 Task: Search one way flight ticket for 5 adults, 1 child, 2 infants in seat and 1 infant on lap in business from Charleston: Charleston International Airport/charleston Afb to Jackson: Jackson Hole Airport on 5-2-2023. Choice of flights is Emirates. Number of bags: 1 carry on bag. Price is upto 96000. Outbound departure time preference is 9:15.
Action: Mouse moved to (348, 294)
Screenshot: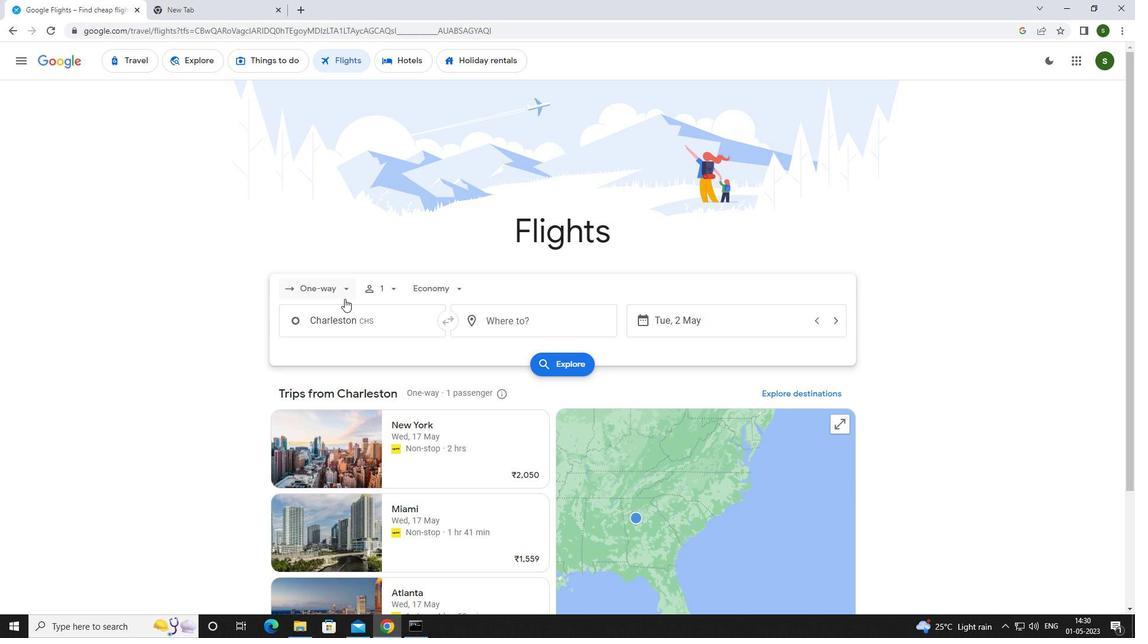 
Action: Mouse pressed left at (348, 294)
Screenshot: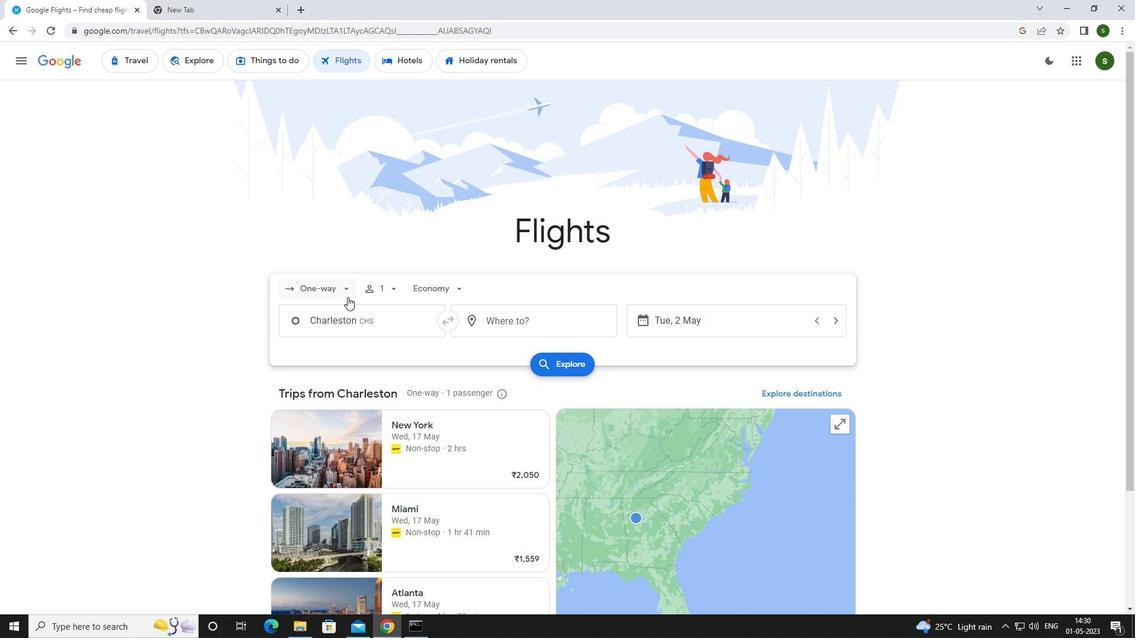 
Action: Mouse moved to (339, 335)
Screenshot: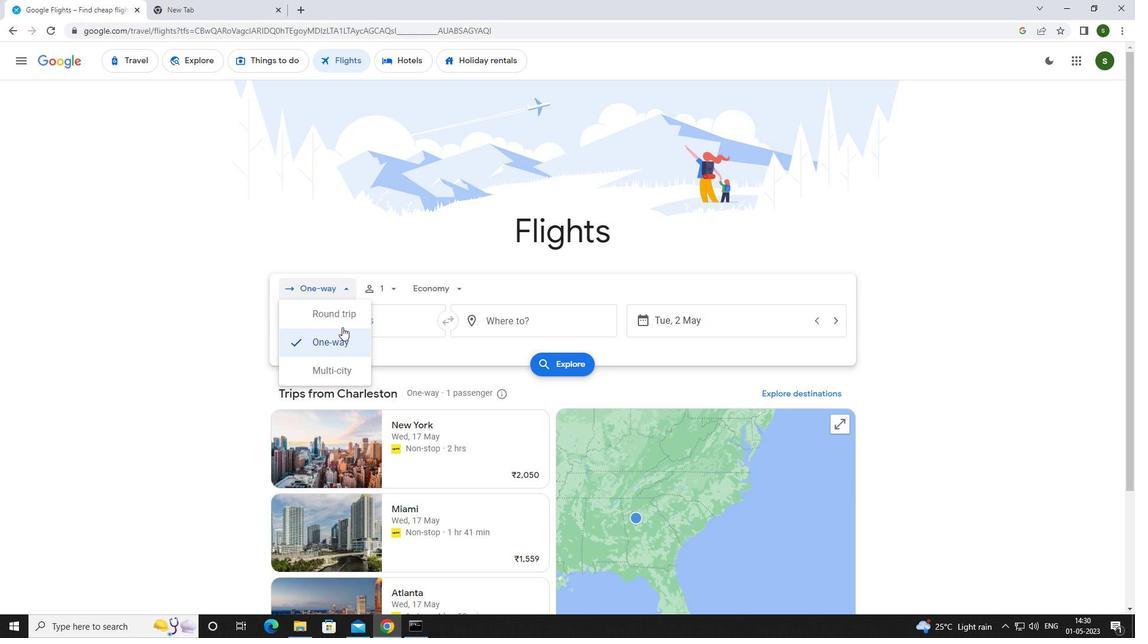 
Action: Mouse pressed left at (339, 335)
Screenshot: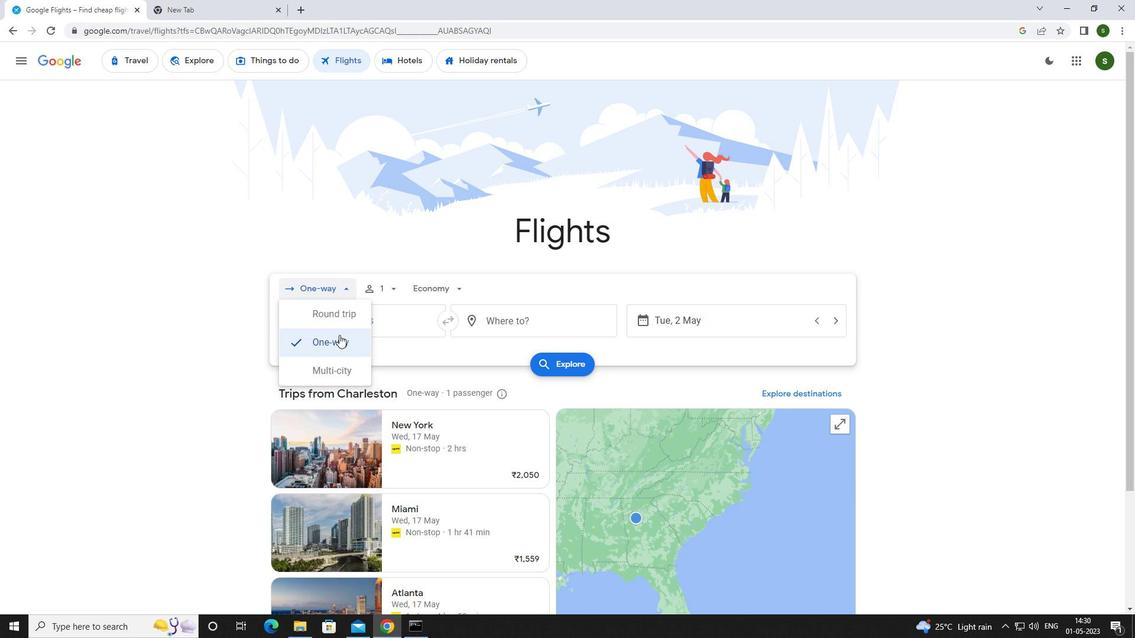 
Action: Mouse moved to (392, 287)
Screenshot: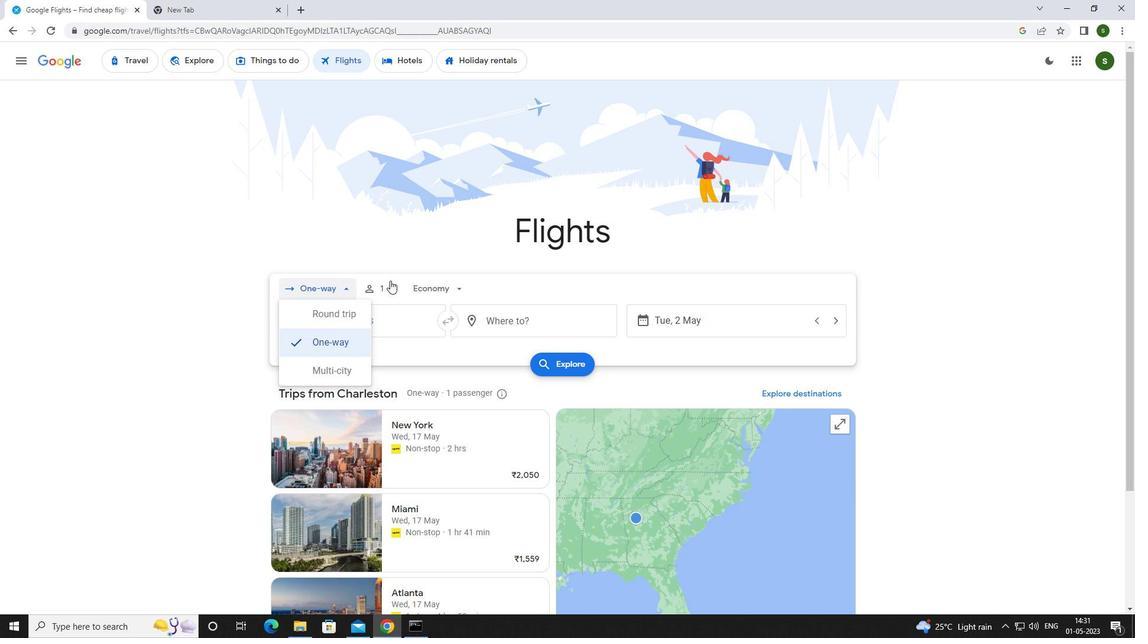 
Action: Mouse pressed left at (392, 287)
Screenshot: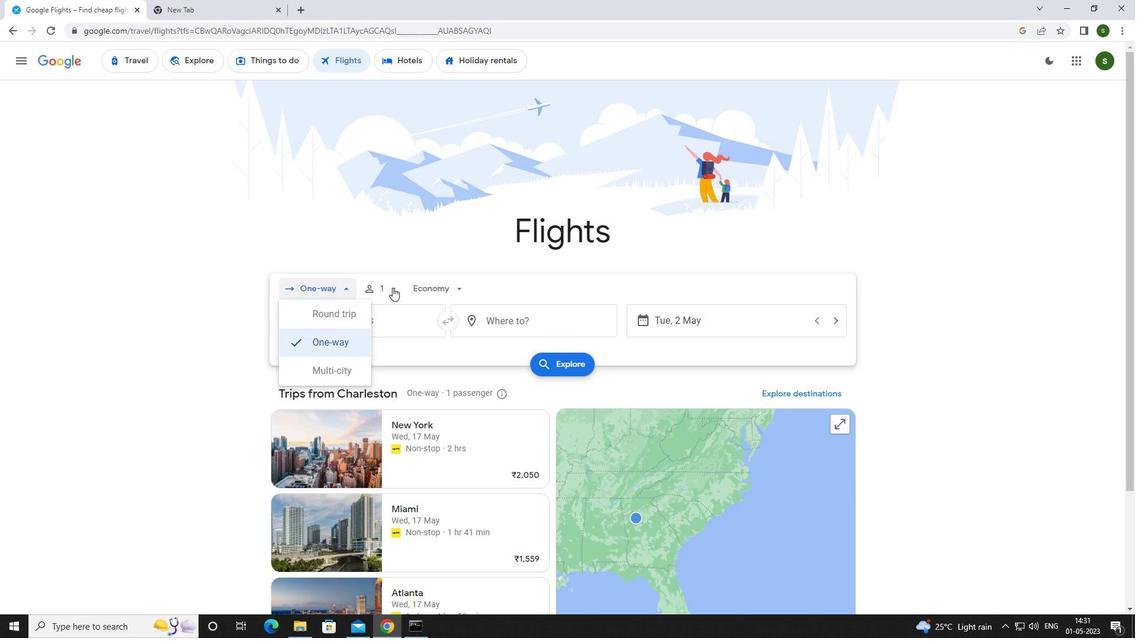 
Action: Mouse moved to (484, 319)
Screenshot: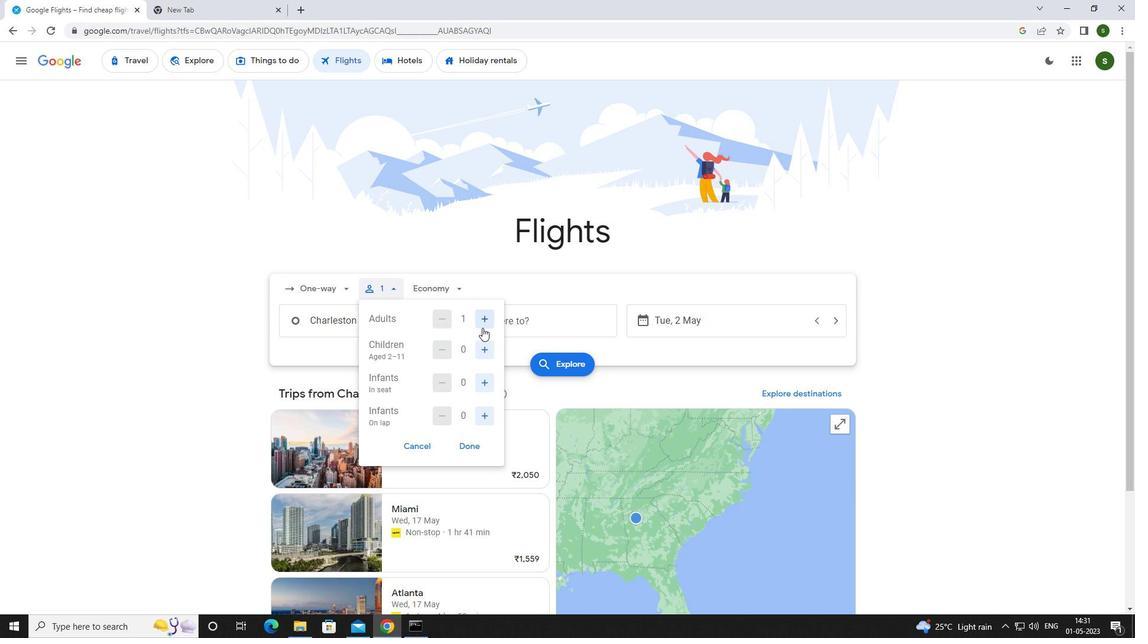 
Action: Mouse pressed left at (484, 319)
Screenshot: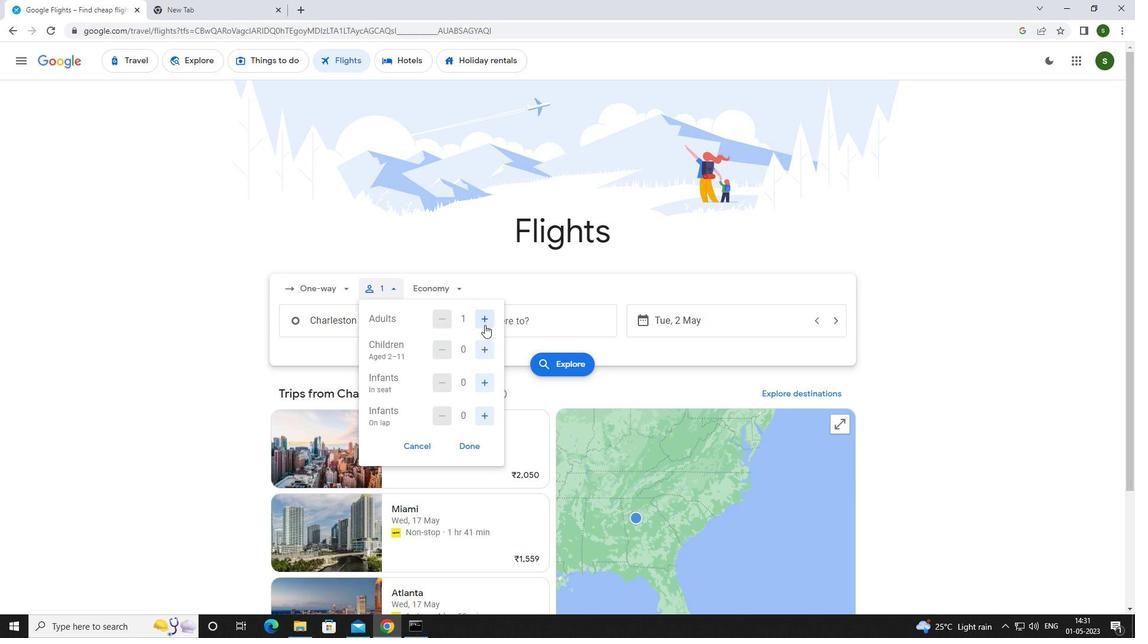 
Action: Mouse pressed left at (484, 319)
Screenshot: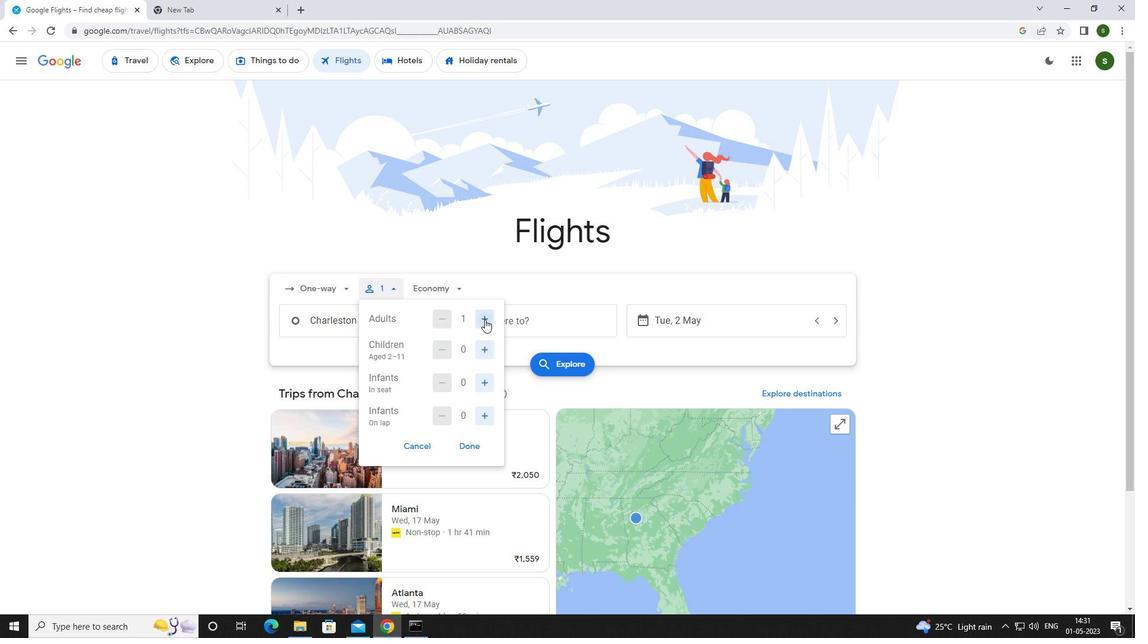 
Action: Mouse moved to (484, 319)
Screenshot: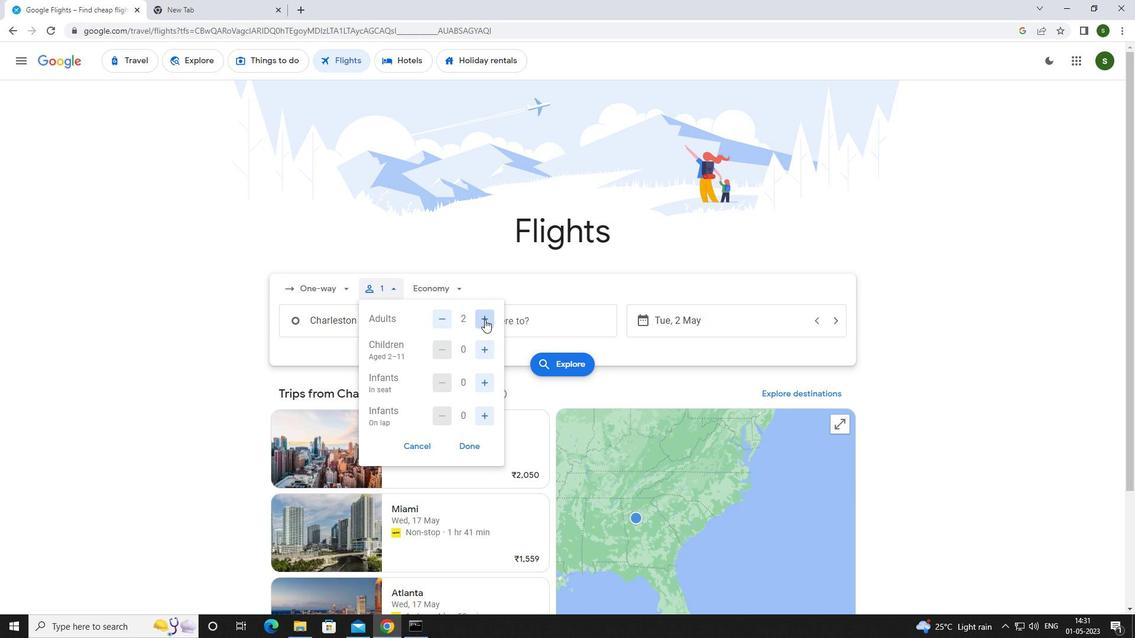 
Action: Mouse pressed left at (484, 319)
Screenshot: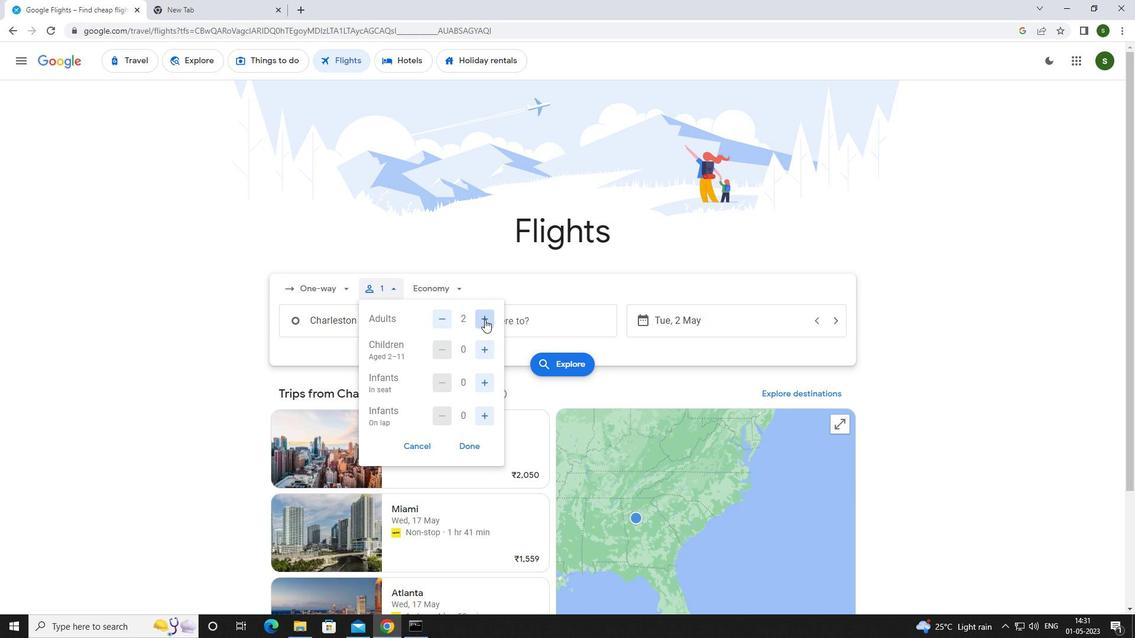 
Action: Mouse pressed left at (484, 319)
Screenshot: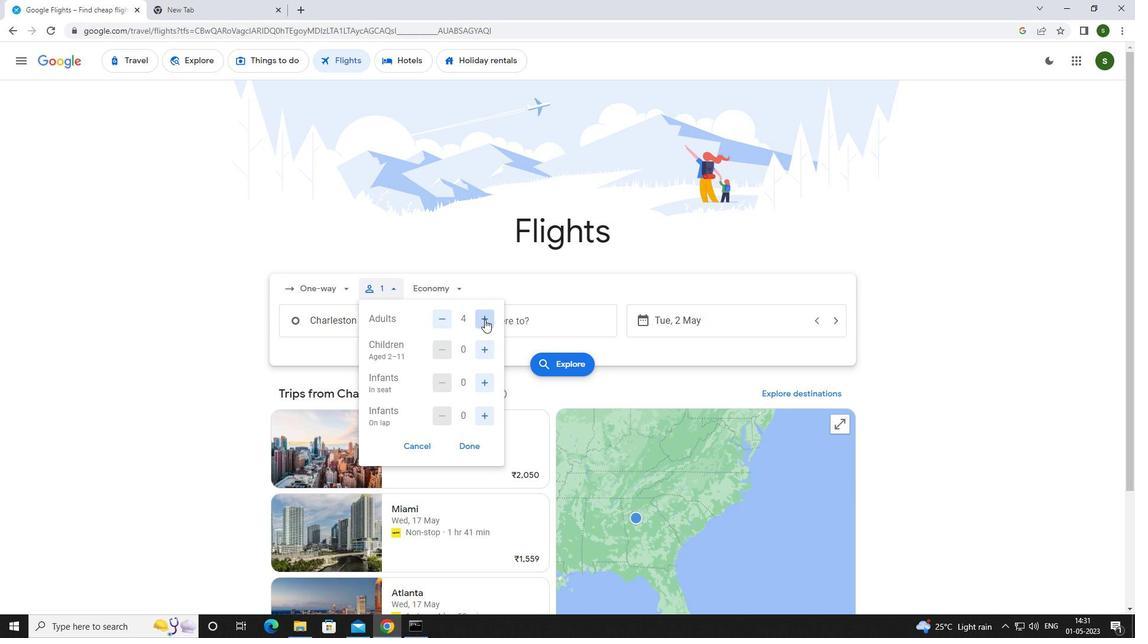 
Action: Mouse moved to (490, 350)
Screenshot: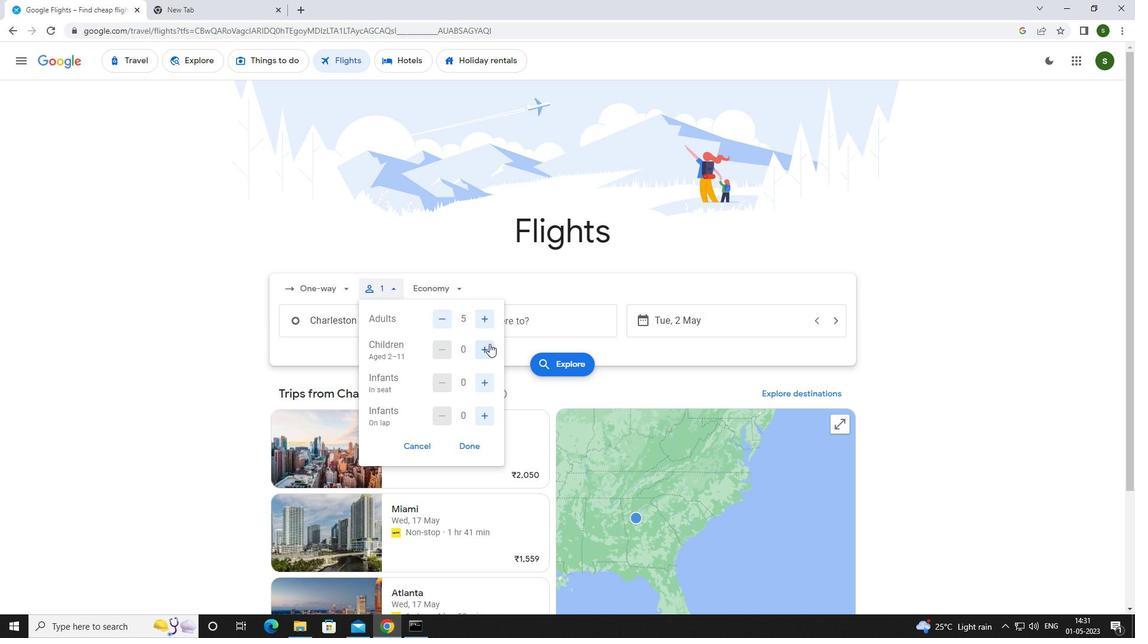 
Action: Mouse pressed left at (490, 350)
Screenshot: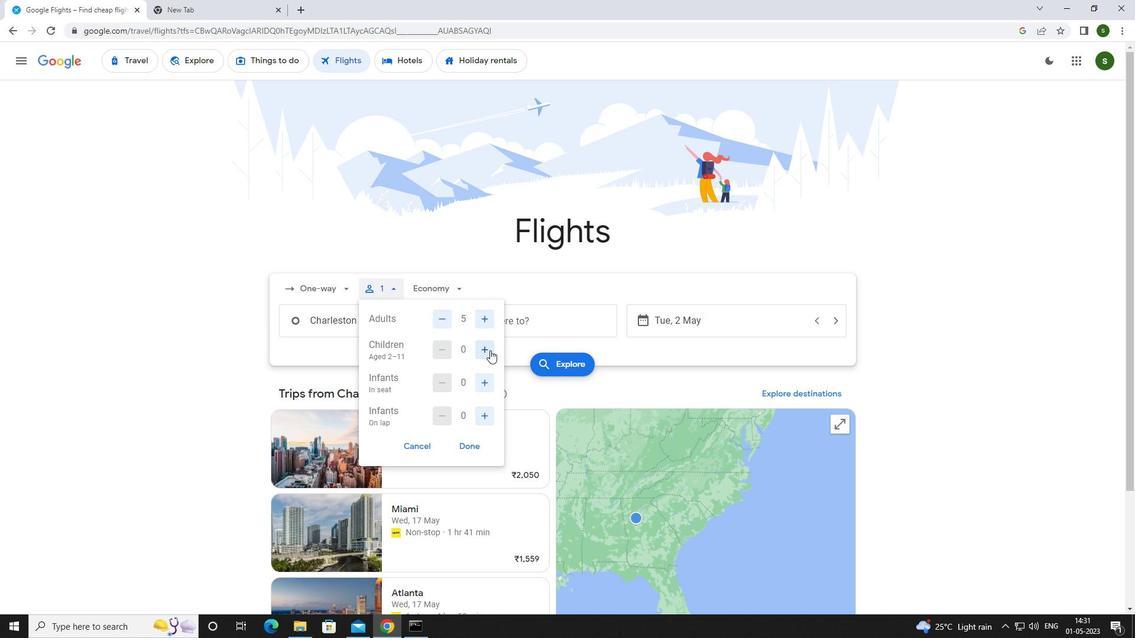 
Action: Mouse moved to (476, 384)
Screenshot: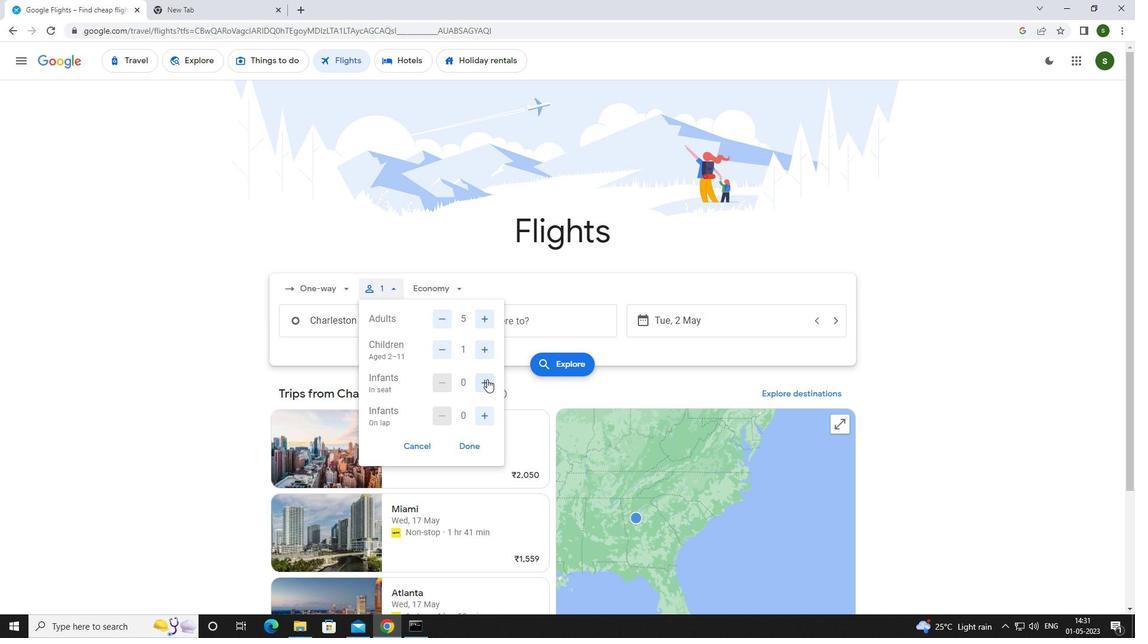 
Action: Mouse pressed left at (476, 384)
Screenshot: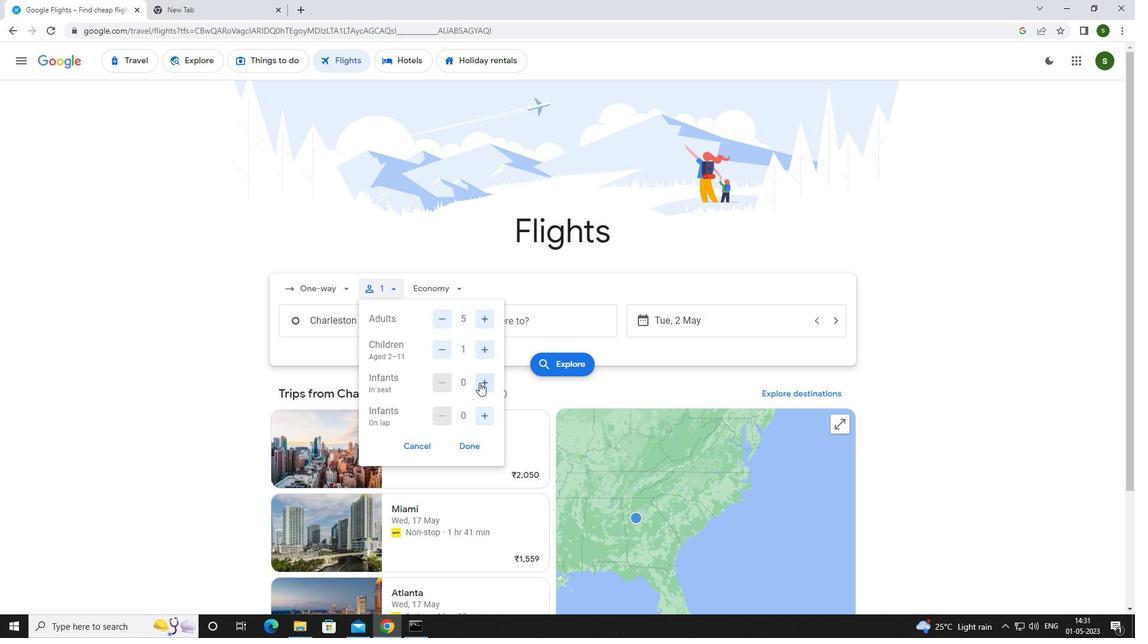 
Action: Mouse moved to (478, 384)
Screenshot: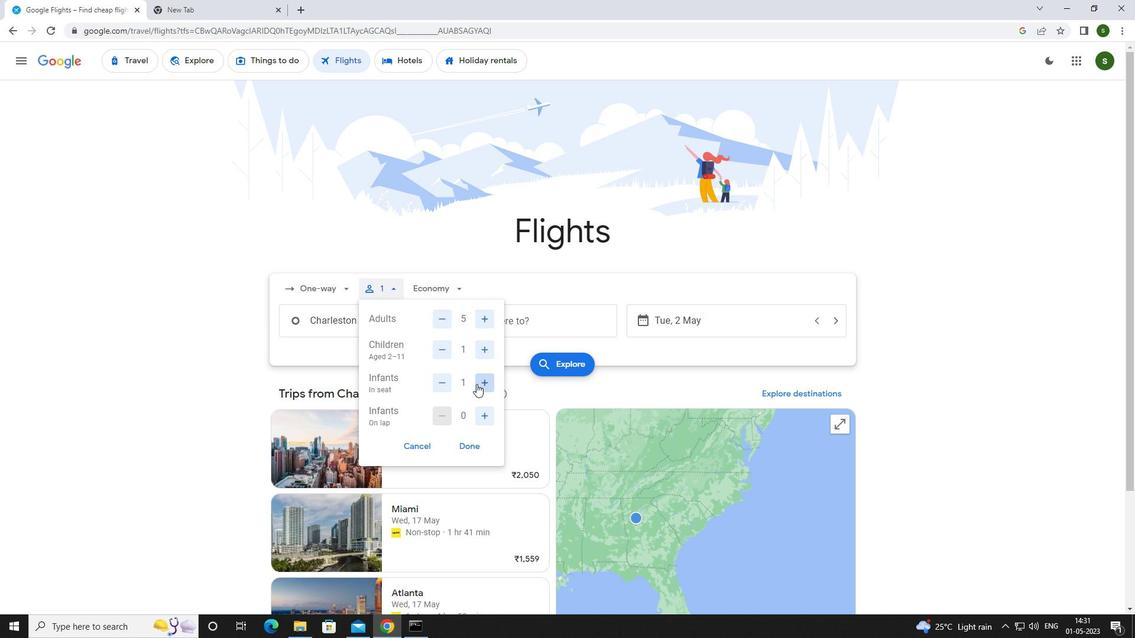 
Action: Mouse pressed left at (478, 384)
Screenshot: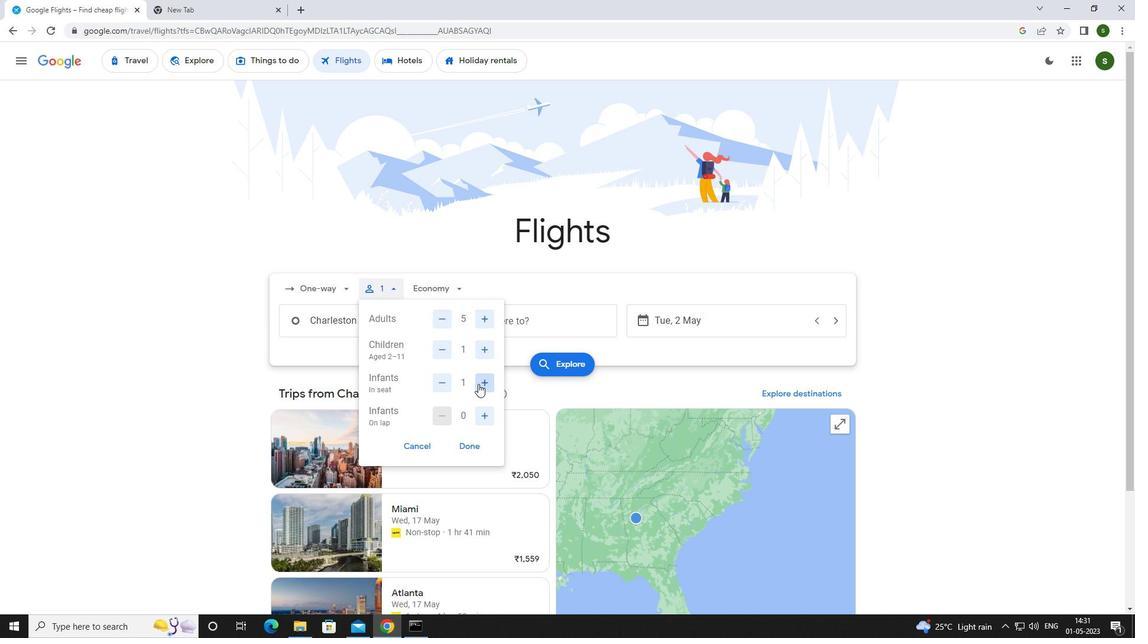
Action: Mouse moved to (484, 410)
Screenshot: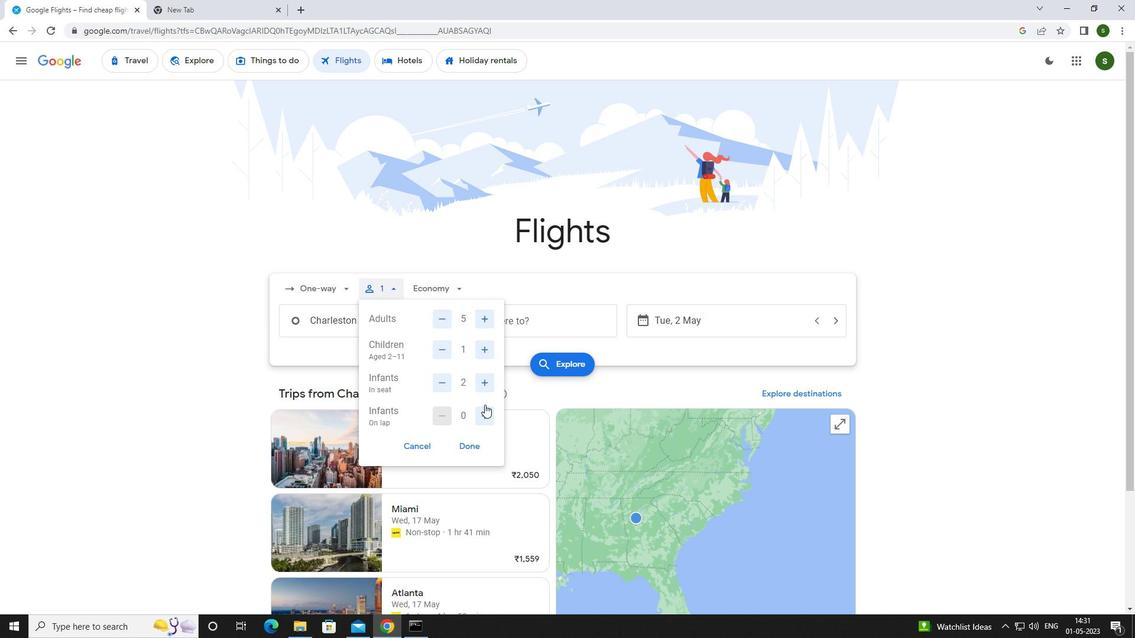 
Action: Mouse pressed left at (484, 410)
Screenshot: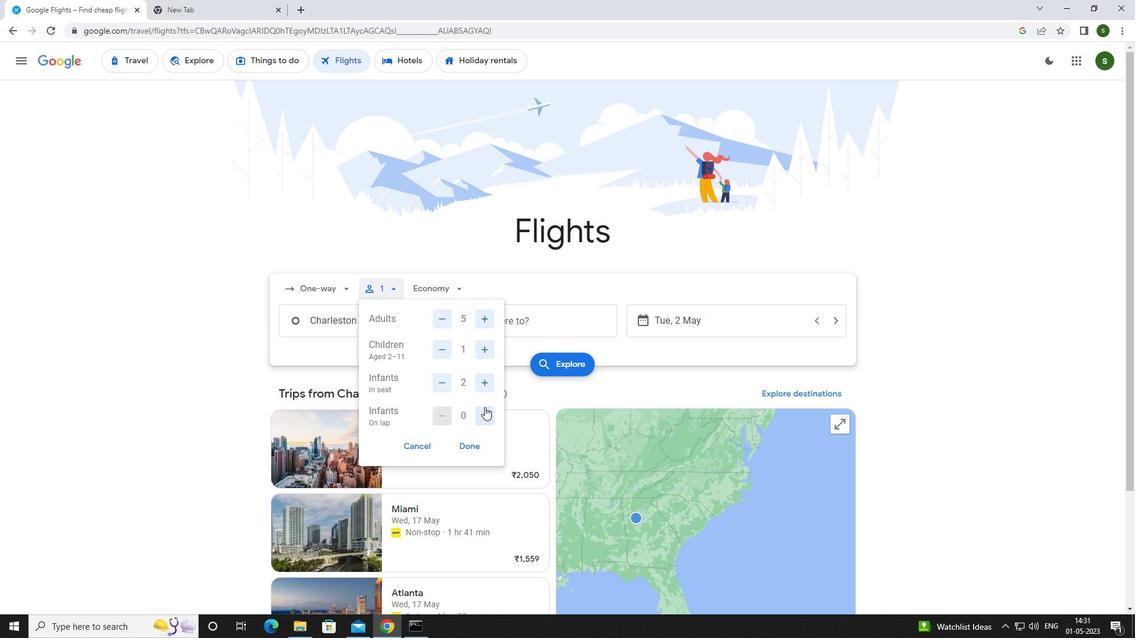 
Action: Mouse moved to (438, 290)
Screenshot: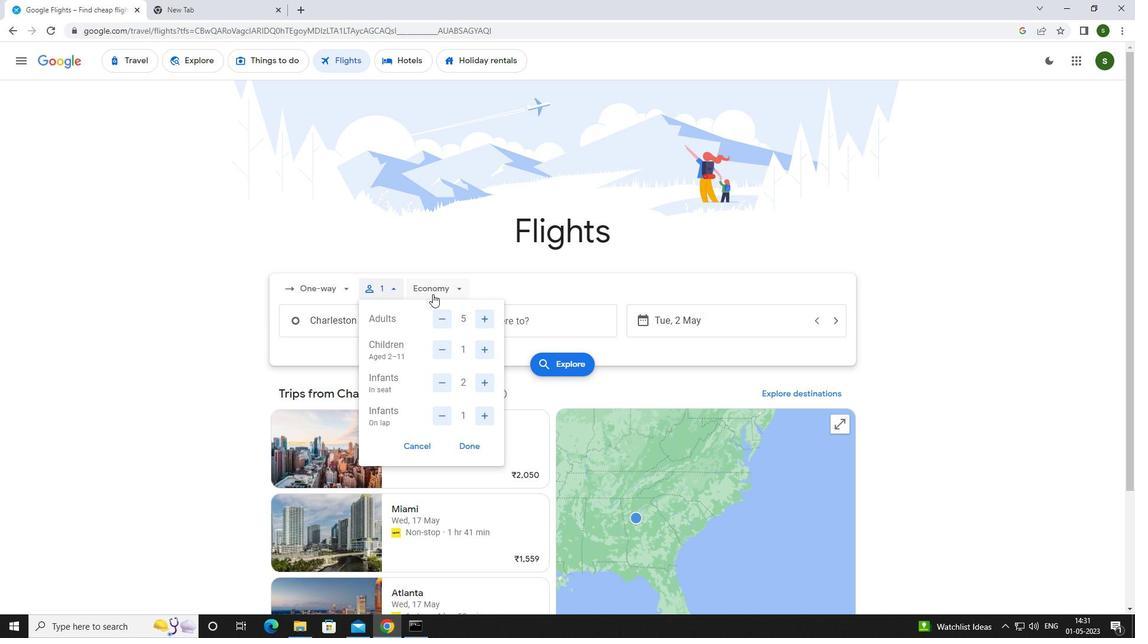 
Action: Mouse pressed left at (438, 290)
Screenshot: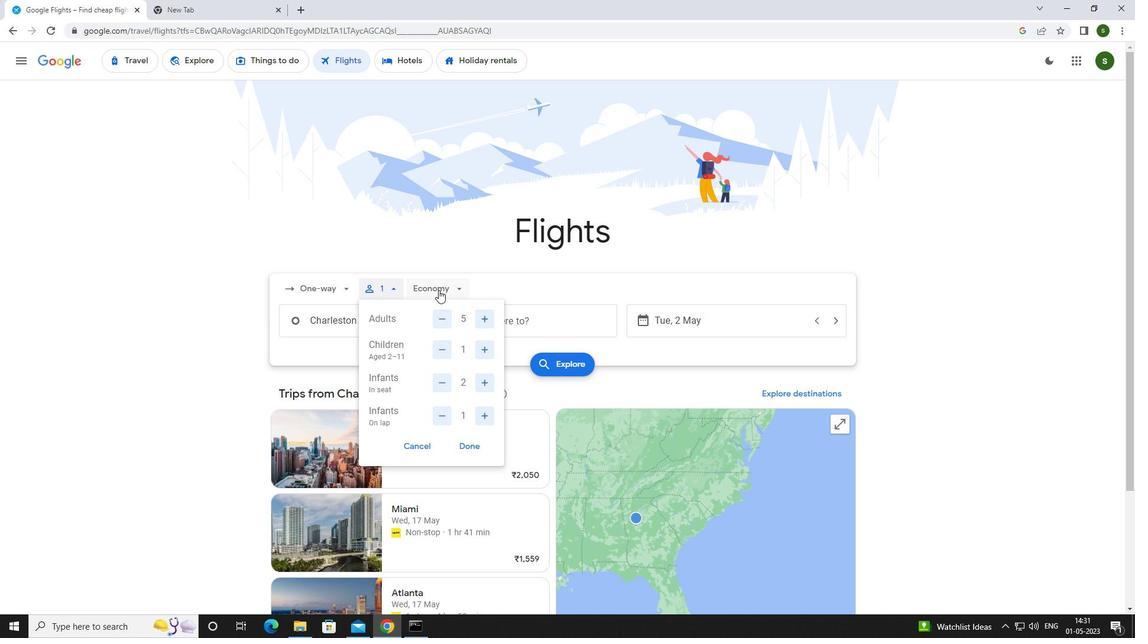 
Action: Mouse moved to (439, 370)
Screenshot: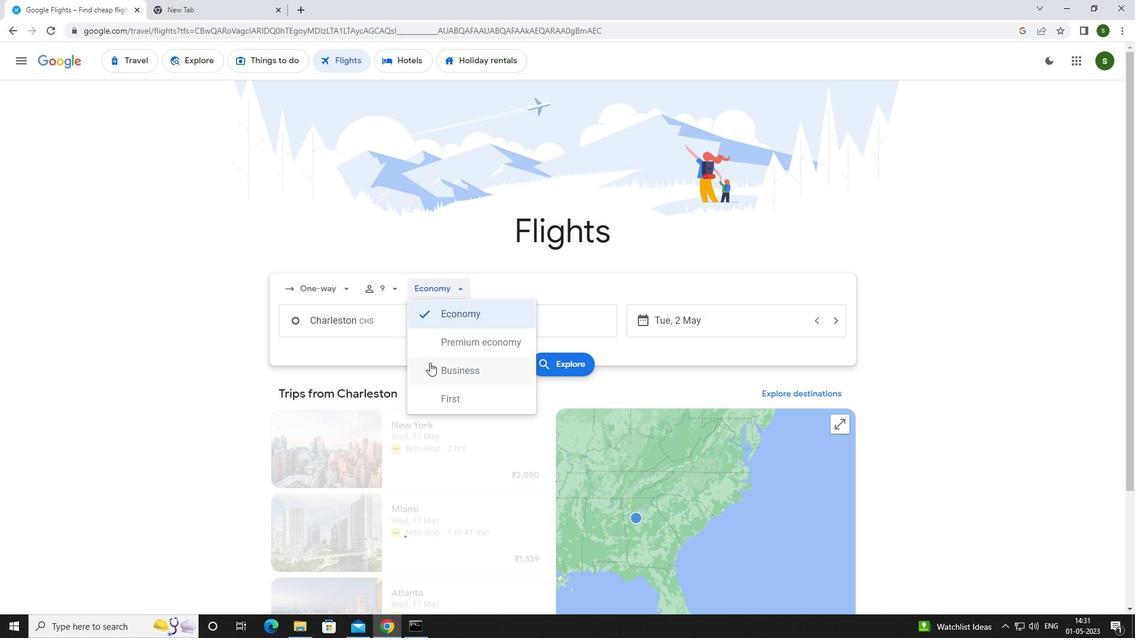 
Action: Mouse pressed left at (439, 370)
Screenshot: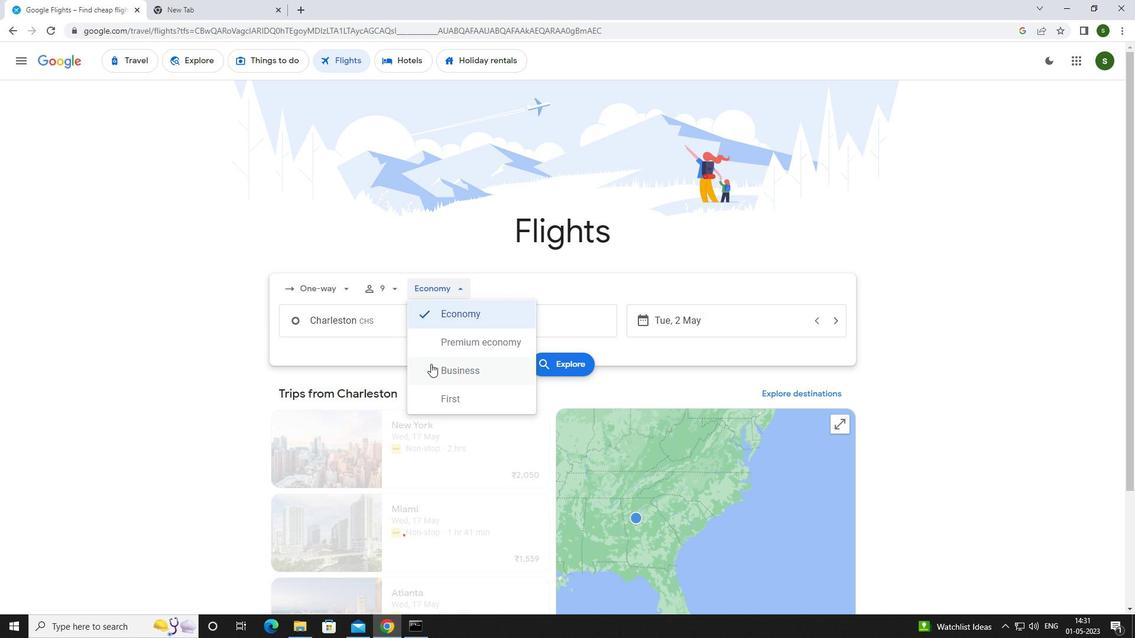 
Action: Mouse moved to (412, 322)
Screenshot: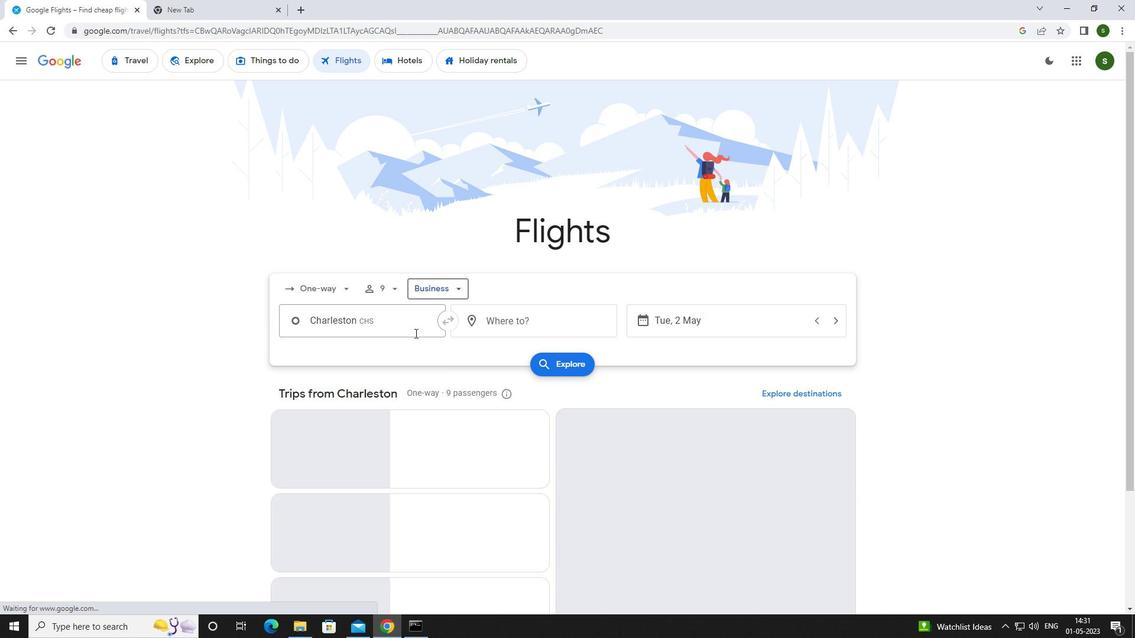 
Action: Mouse pressed left at (412, 322)
Screenshot: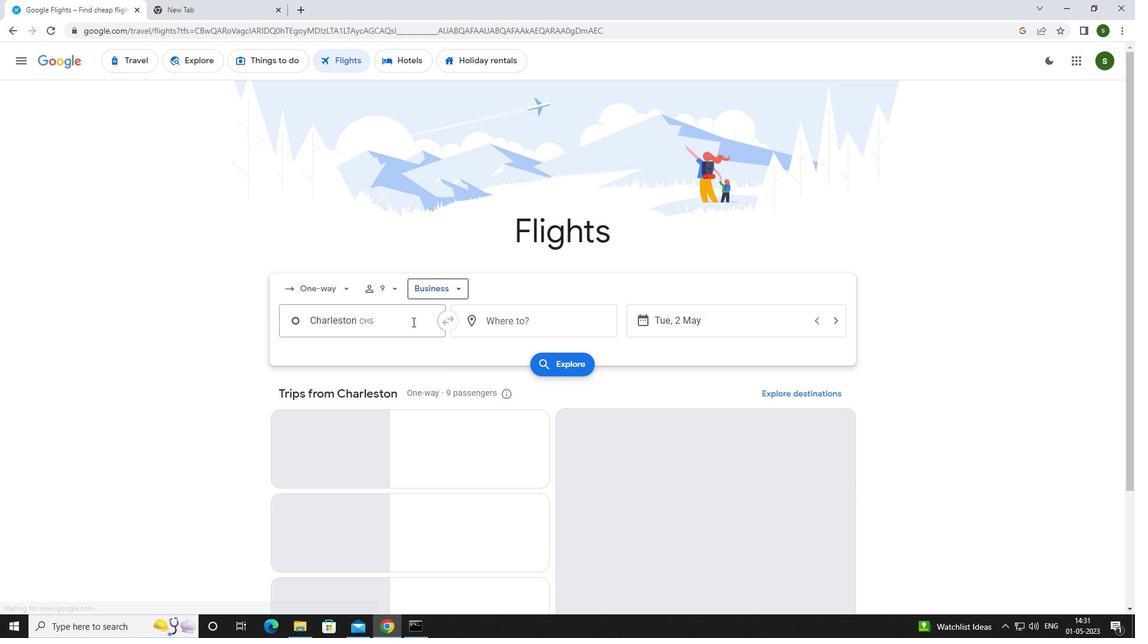 
Action: Mouse moved to (410, 318)
Screenshot: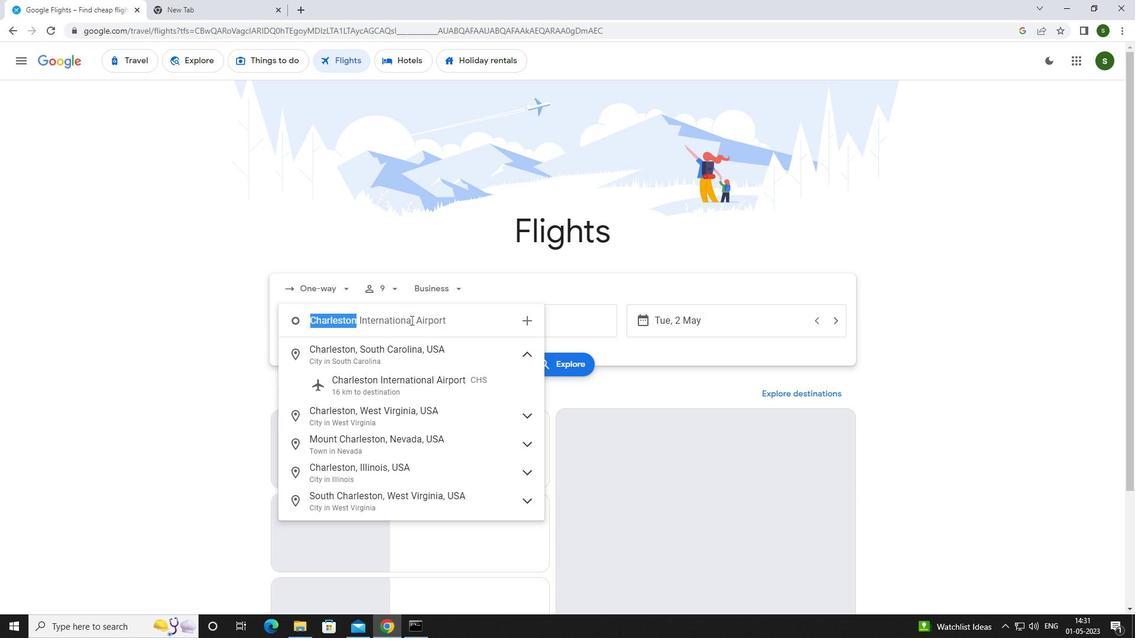 
Action: Key pressed c<Key.caps_lock>harl
Screenshot: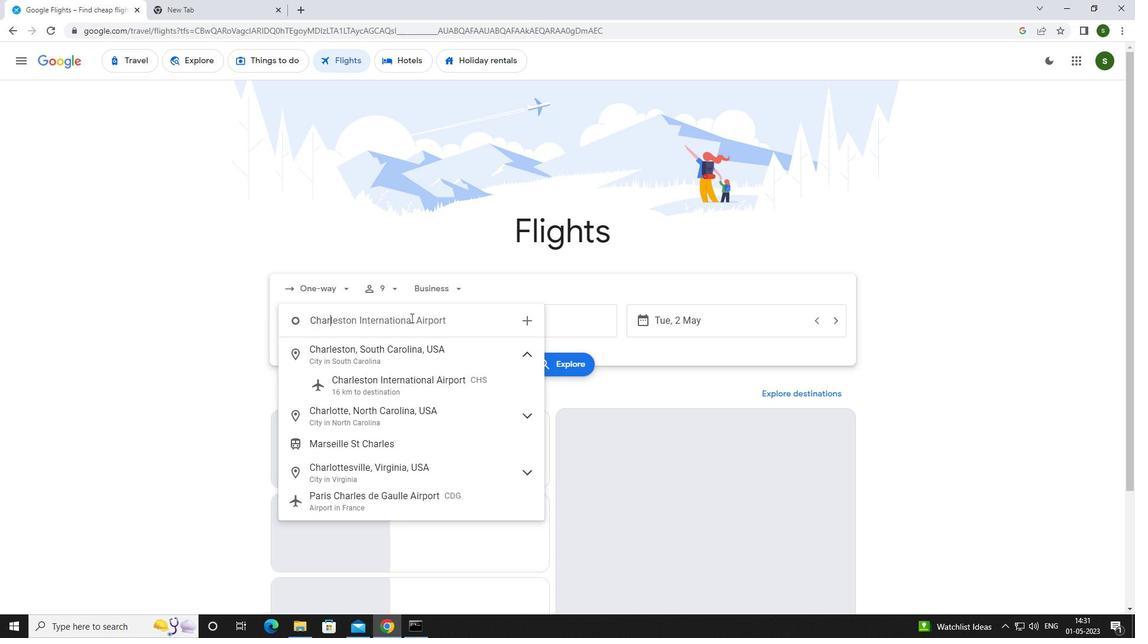 
Action: Mouse moved to (407, 380)
Screenshot: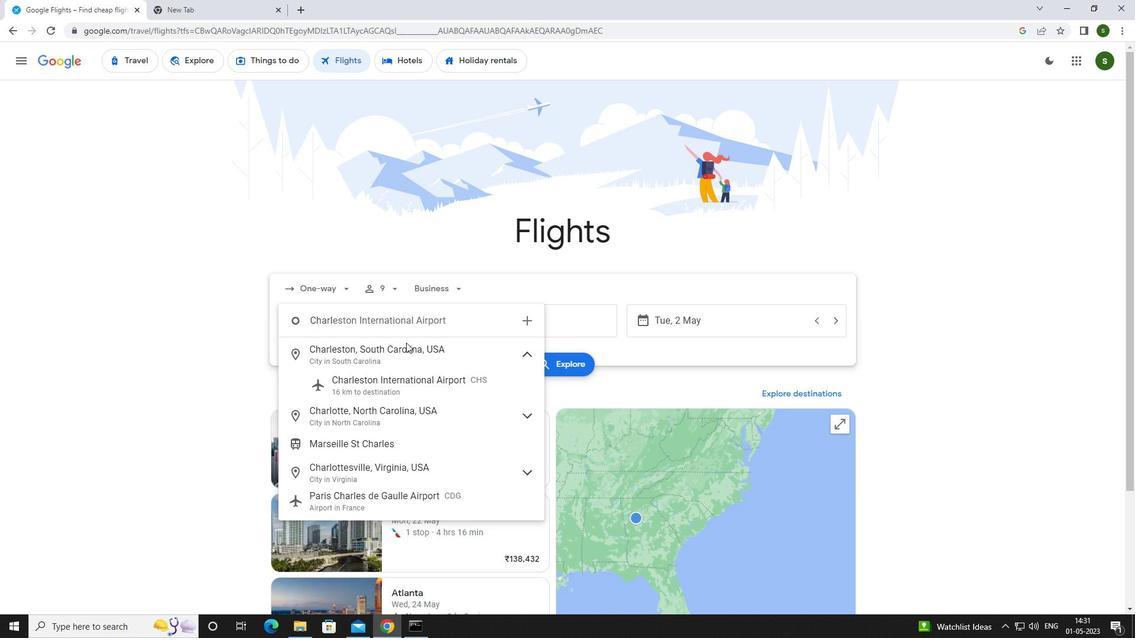 
Action: Mouse pressed left at (407, 380)
Screenshot: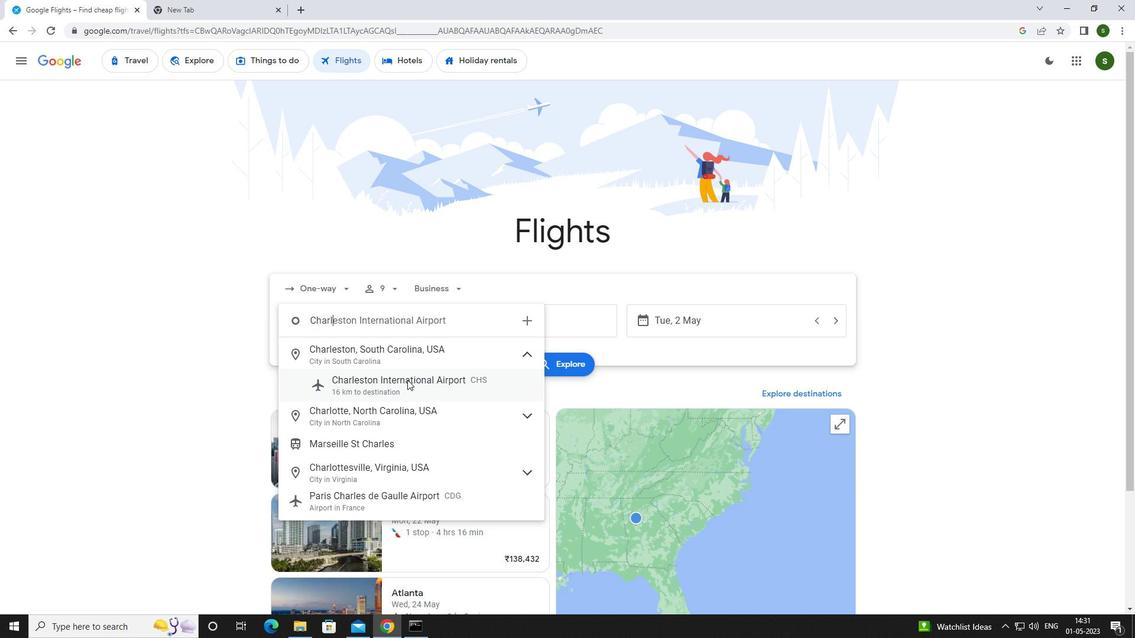 
Action: Mouse moved to (520, 320)
Screenshot: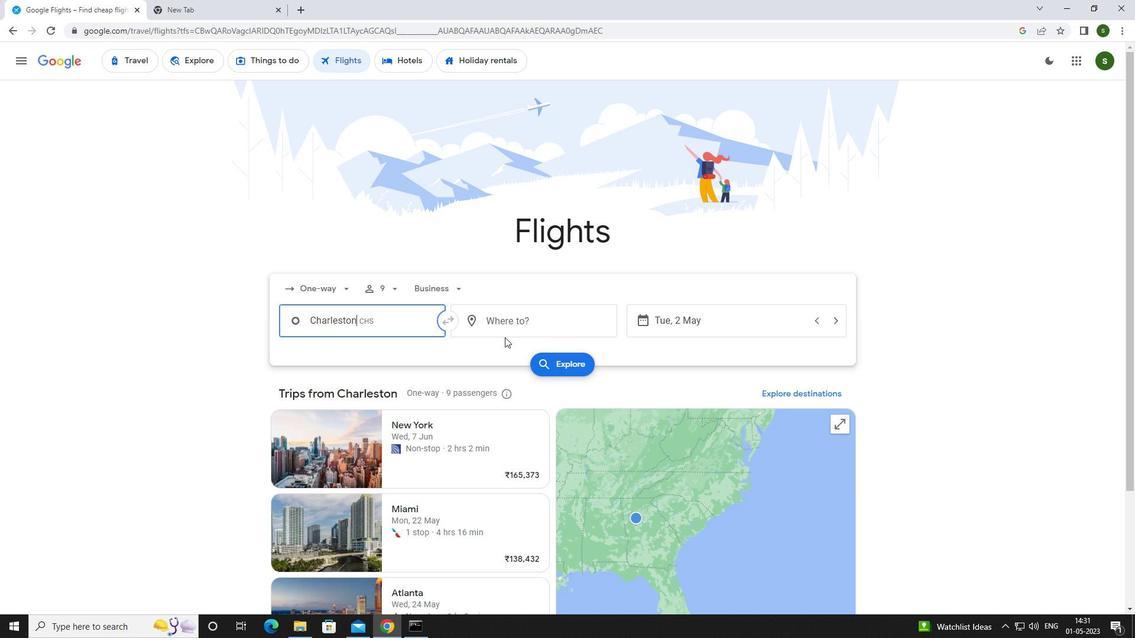 
Action: Mouse pressed left at (520, 320)
Screenshot: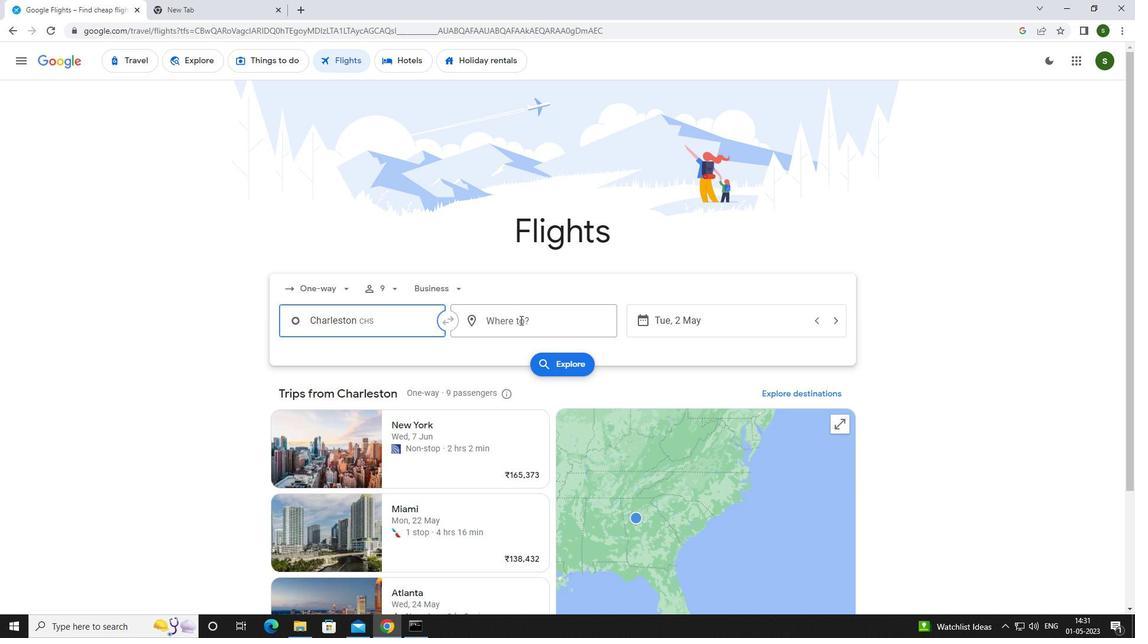 
Action: Mouse moved to (503, 325)
Screenshot: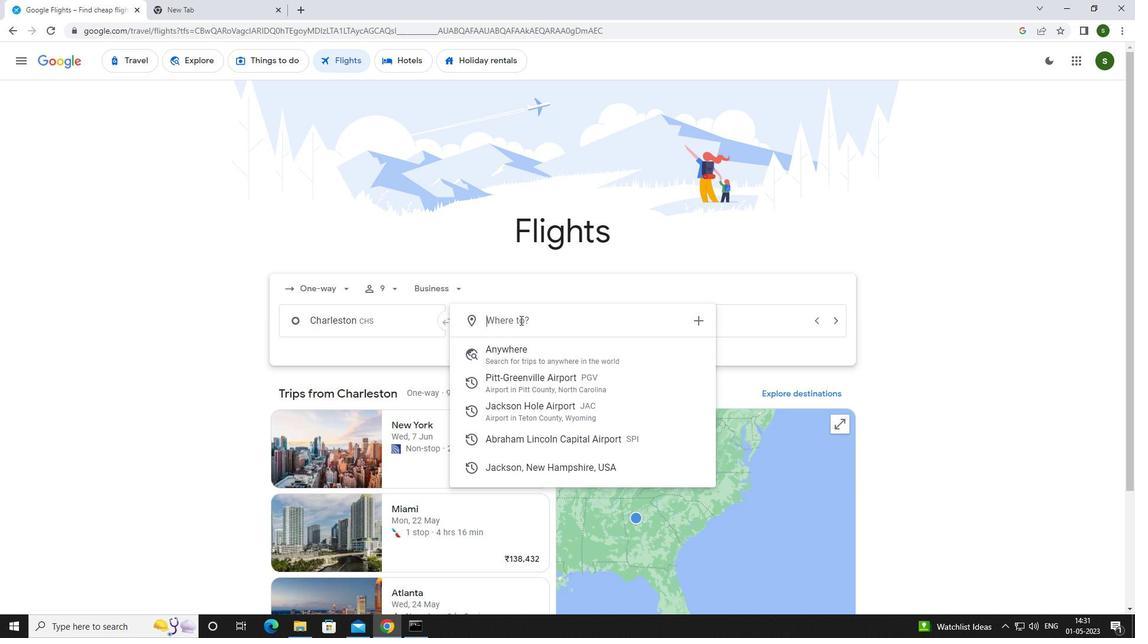 
Action: Key pressed <Key.caps_lock>j<Key.caps_lock>ackson<Key.space><Key.caps_lock>h
Screenshot: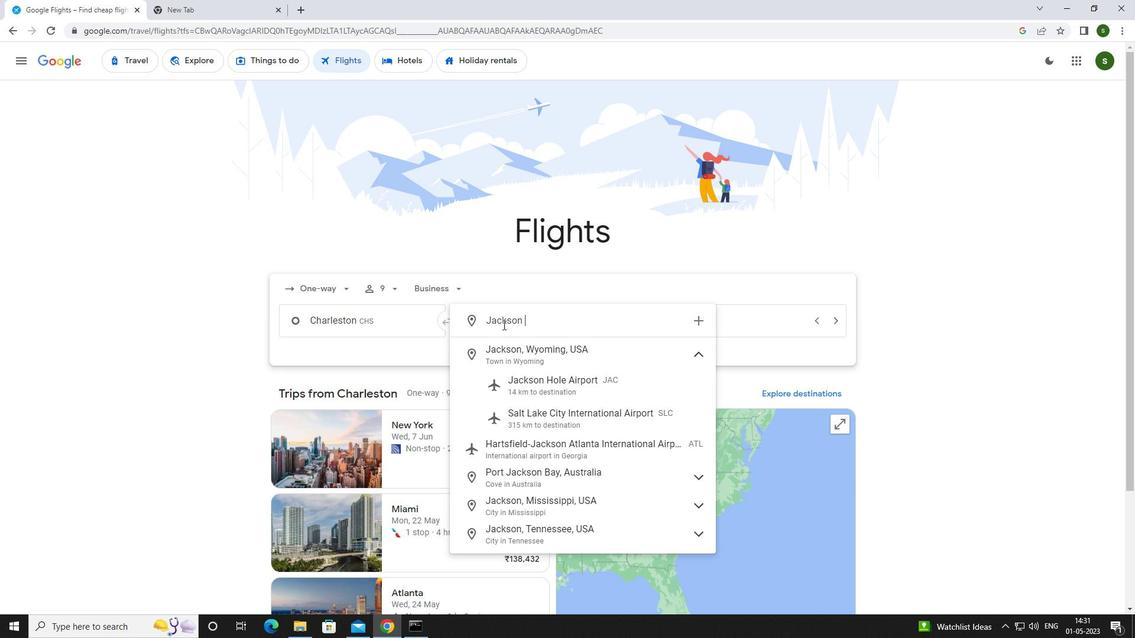 
Action: Mouse moved to (515, 382)
Screenshot: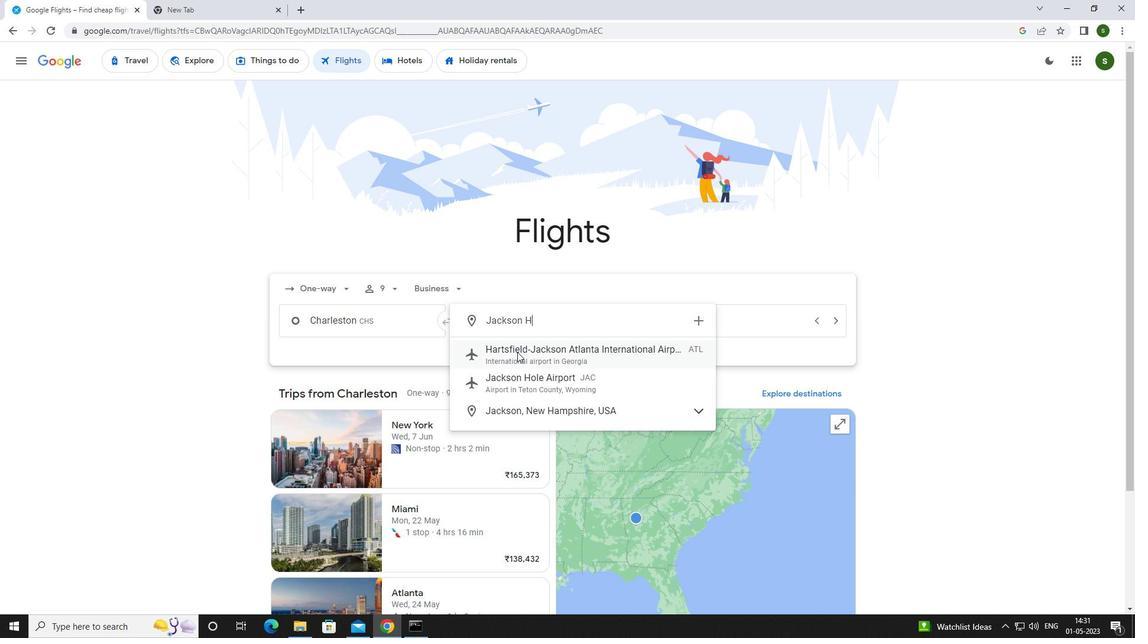 
Action: Mouse pressed left at (515, 382)
Screenshot: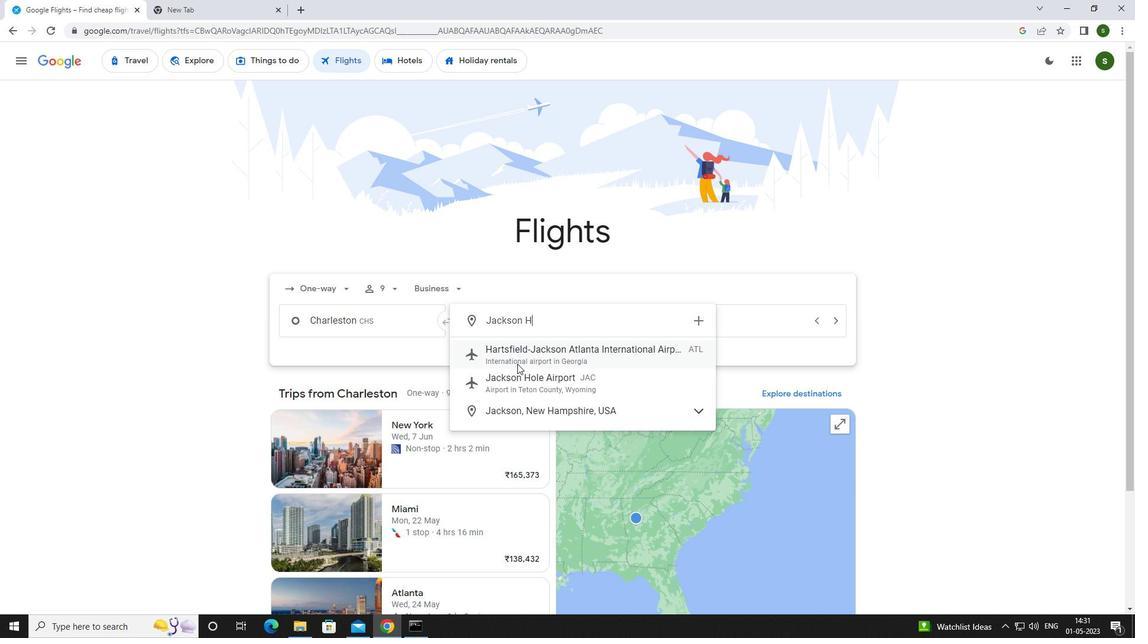 
Action: Mouse moved to (712, 318)
Screenshot: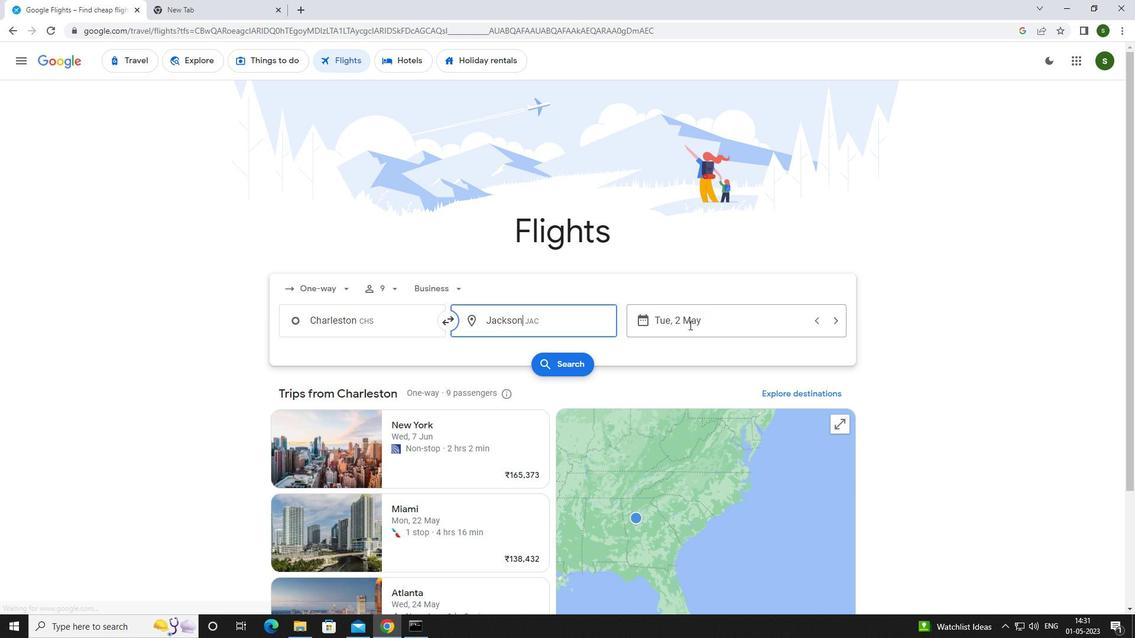 
Action: Mouse pressed left at (712, 318)
Screenshot: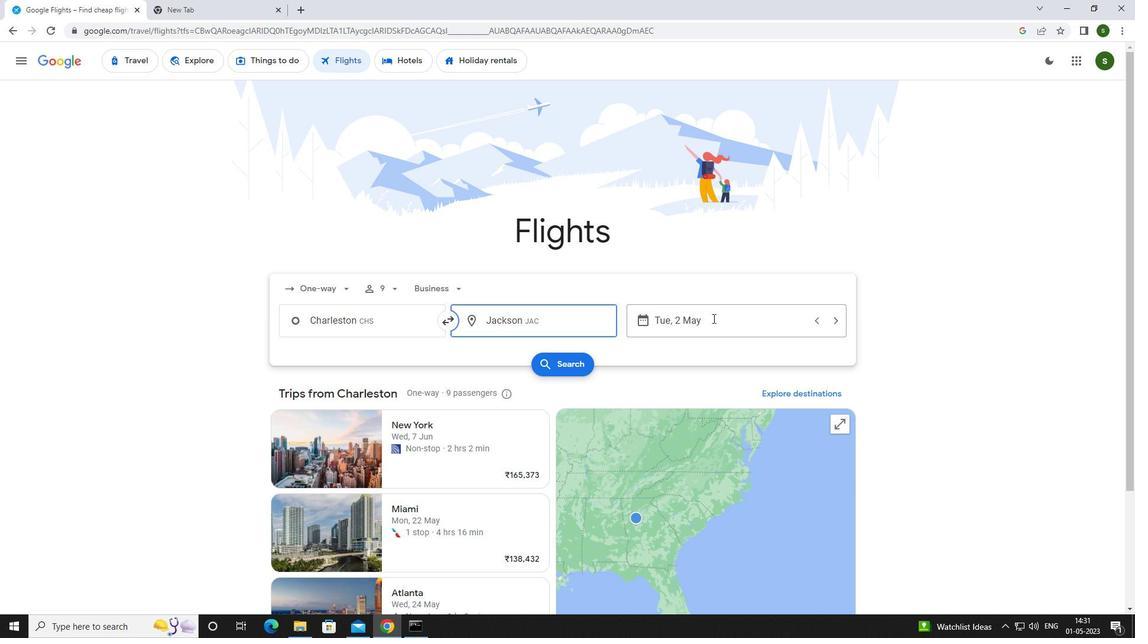 
Action: Mouse moved to (481, 400)
Screenshot: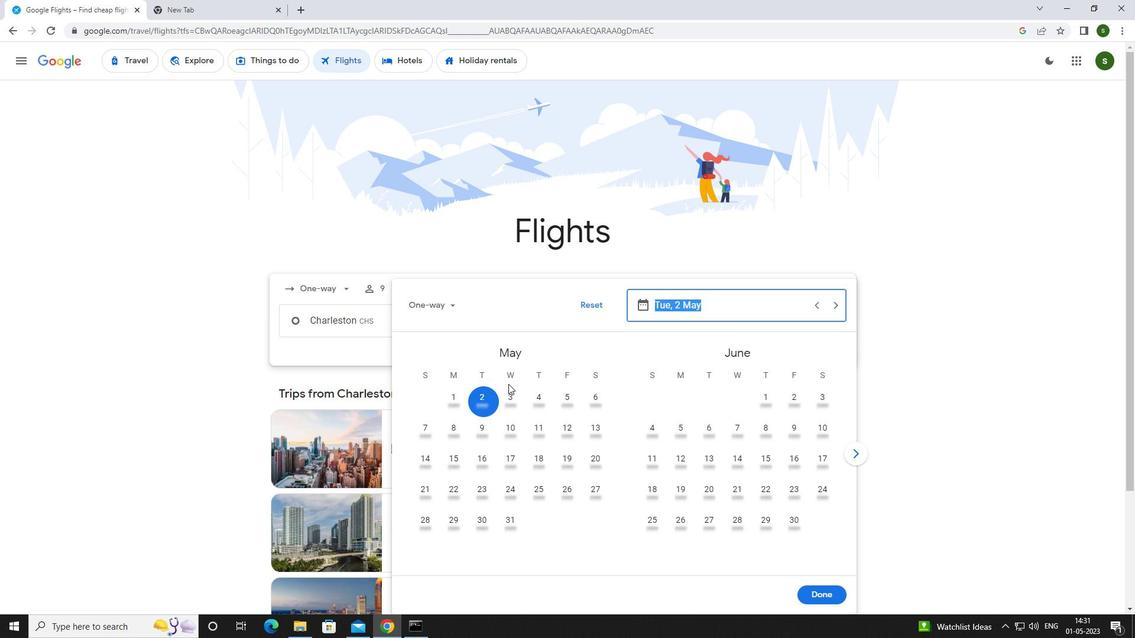 
Action: Mouse pressed left at (481, 400)
Screenshot: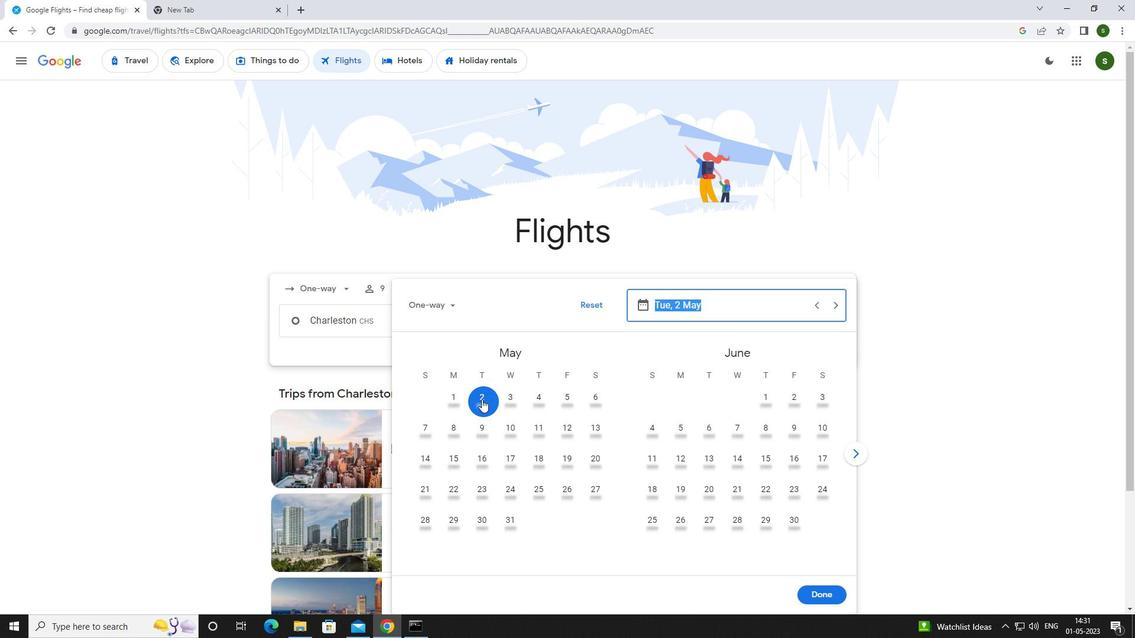 
Action: Mouse moved to (823, 599)
Screenshot: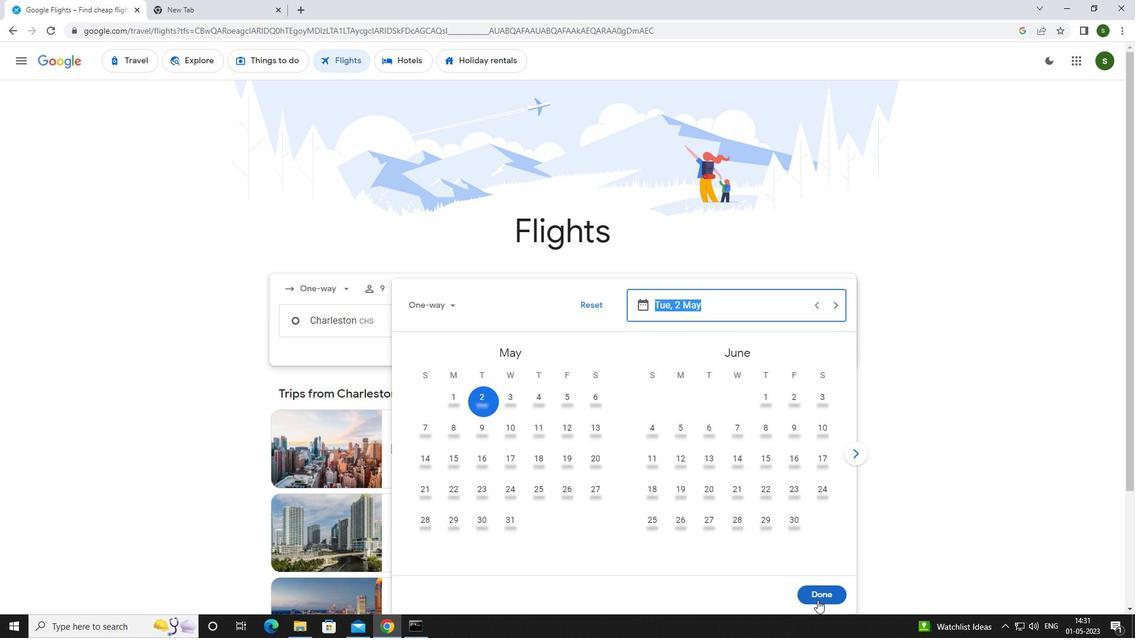 
Action: Mouse pressed left at (823, 599)
Screenshot: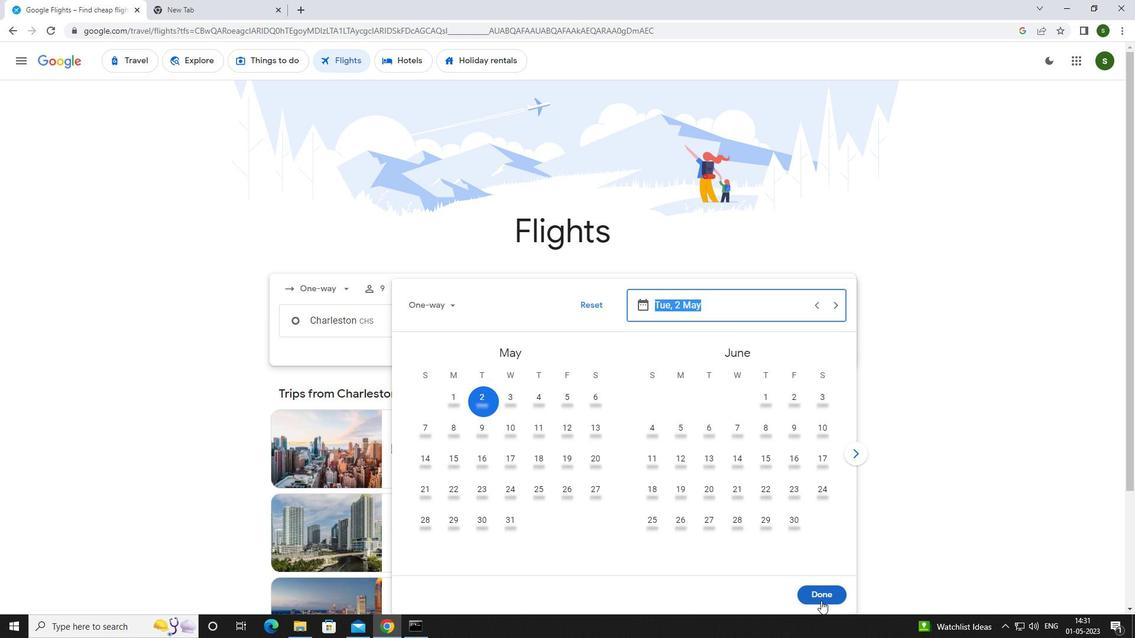 
Action: Mouse moved to (565, 360)
Screenshot: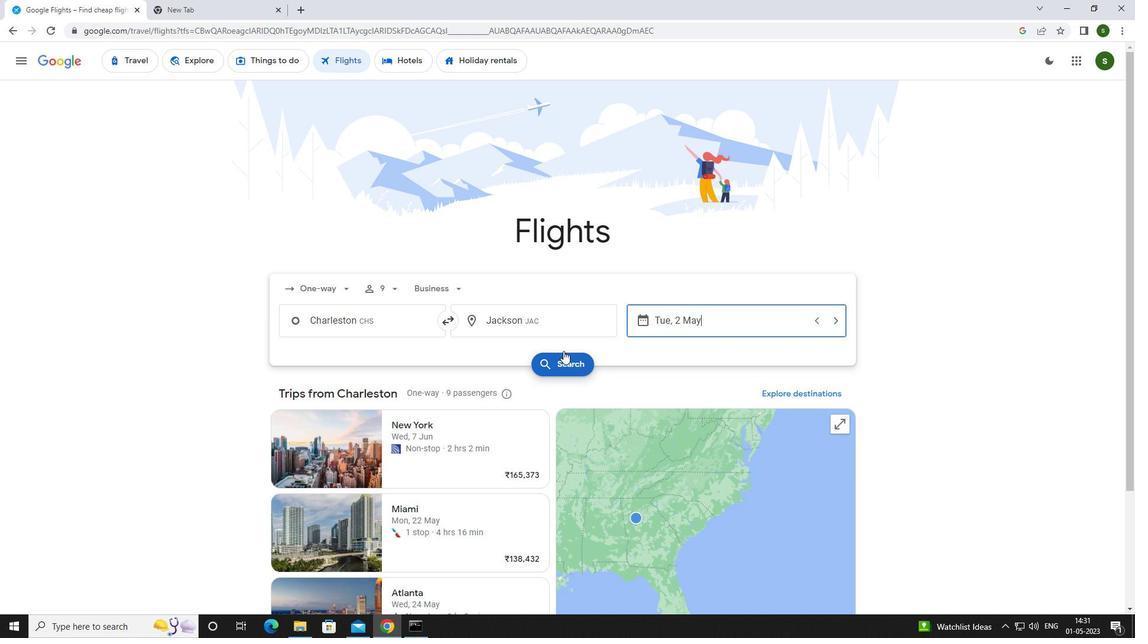 
Action: Mouse pressed left at (565, 360)
Screenshot: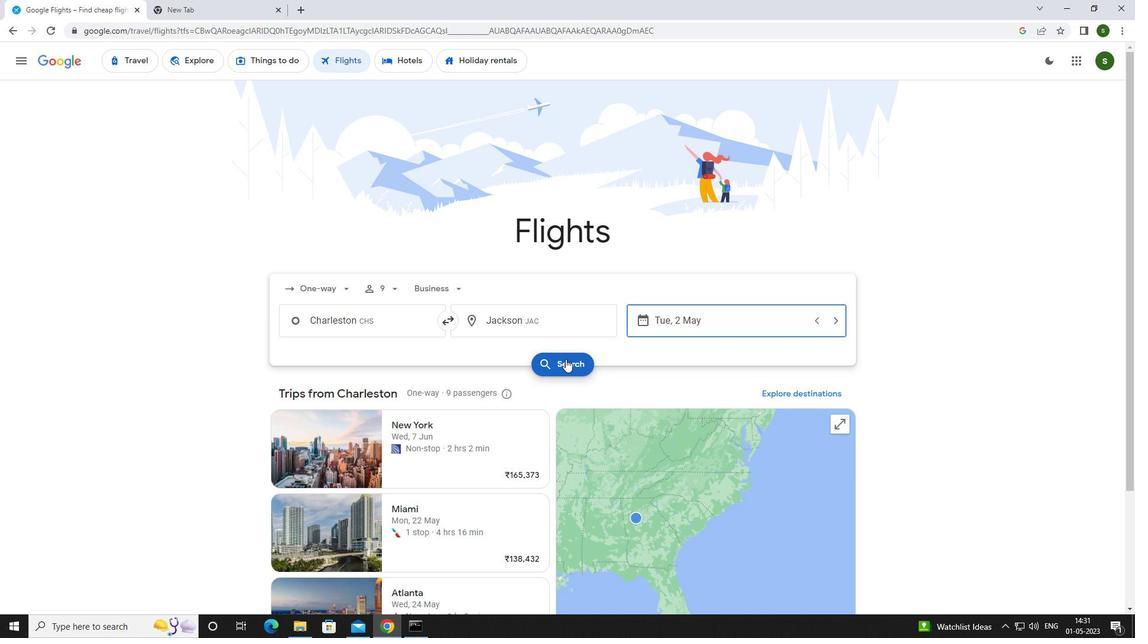 
Action: Mouse moved to (289, 168)
Screenshot: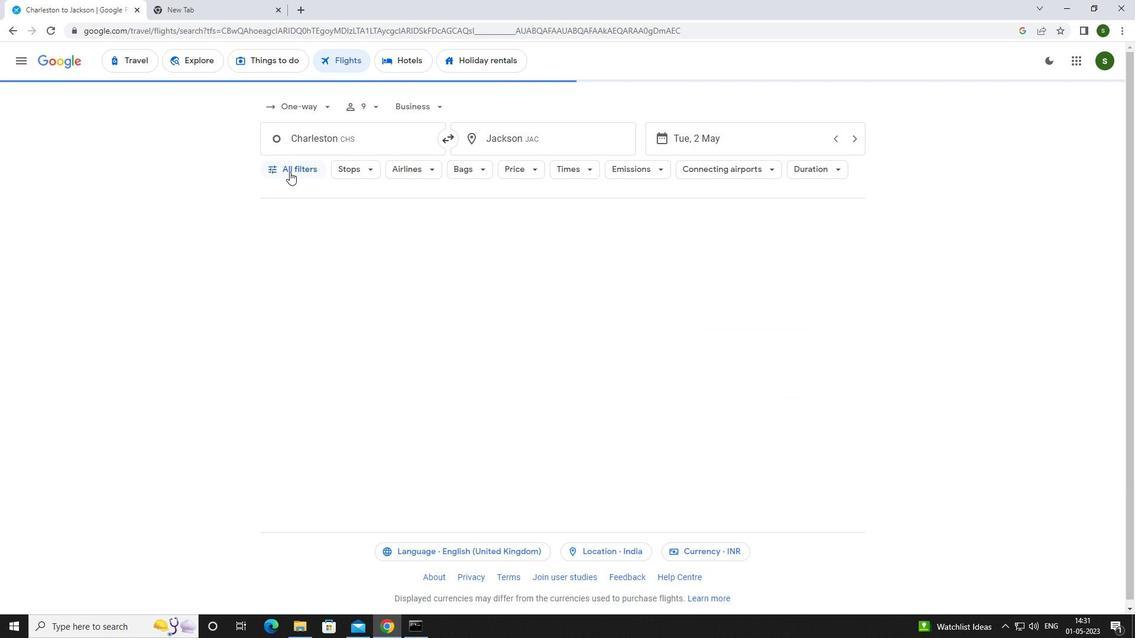 
Action: Mouse pressed left at (289, 168)
Screenshot: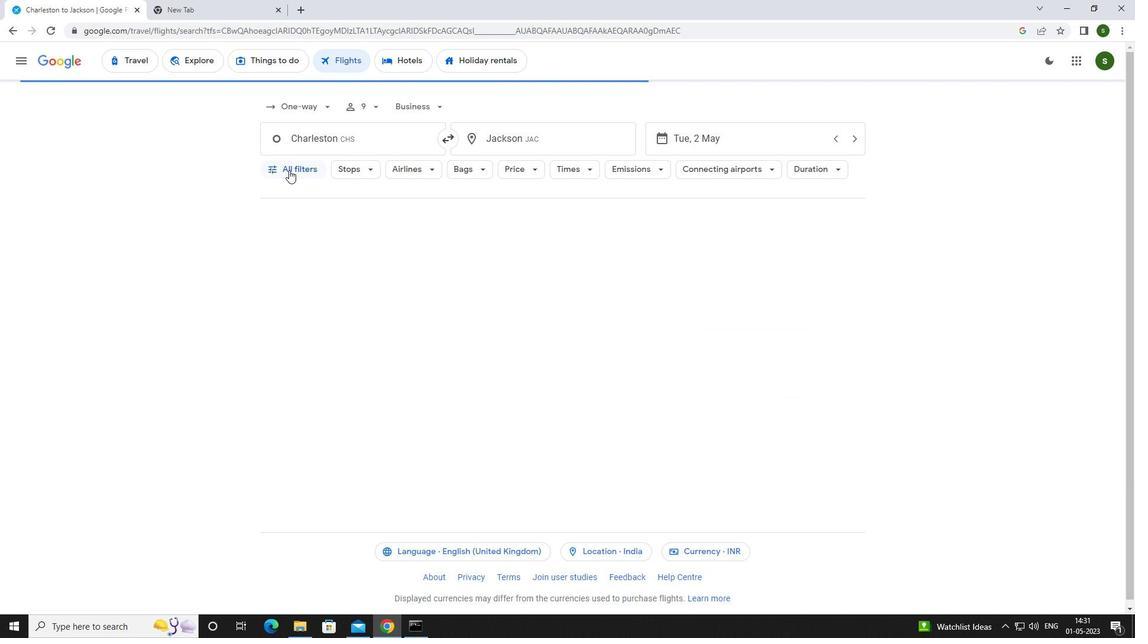 
Action: Mouse moved to (442, 415)
Screenshot: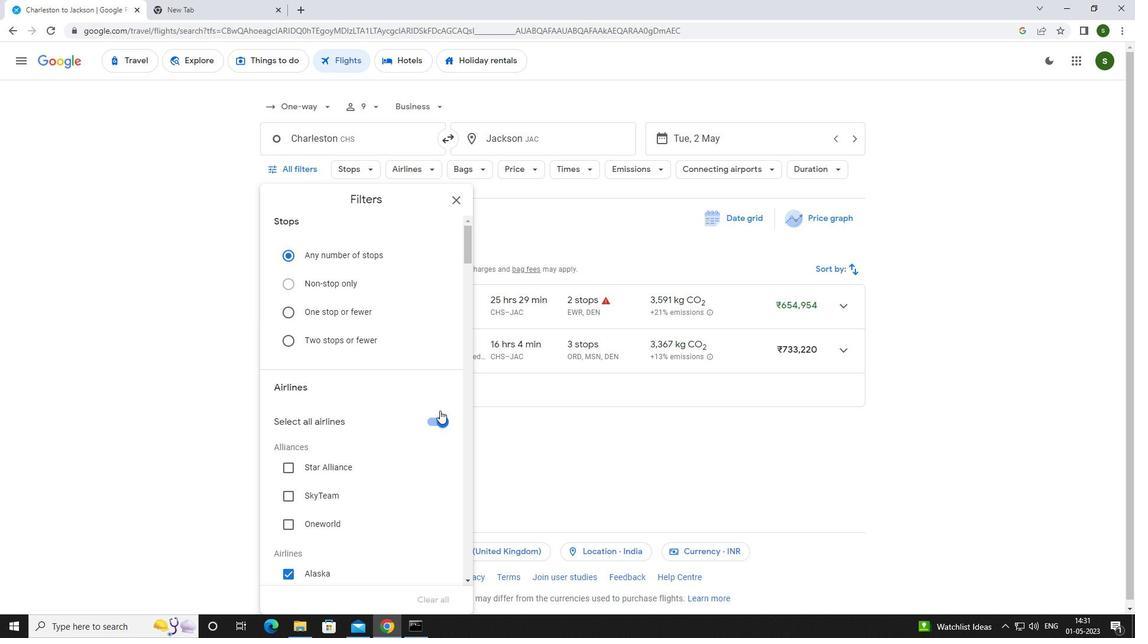 
Action: Mouse pressed left at (442, 415)
Screenshot: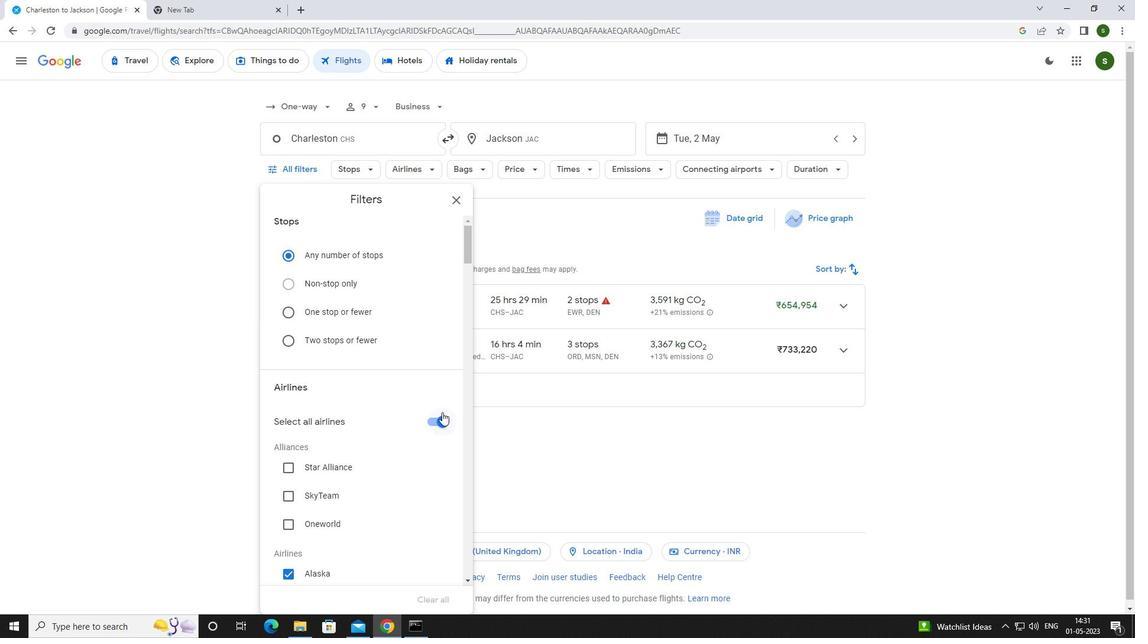 
Action: Mouse moved to (406, 341)
Screenshot: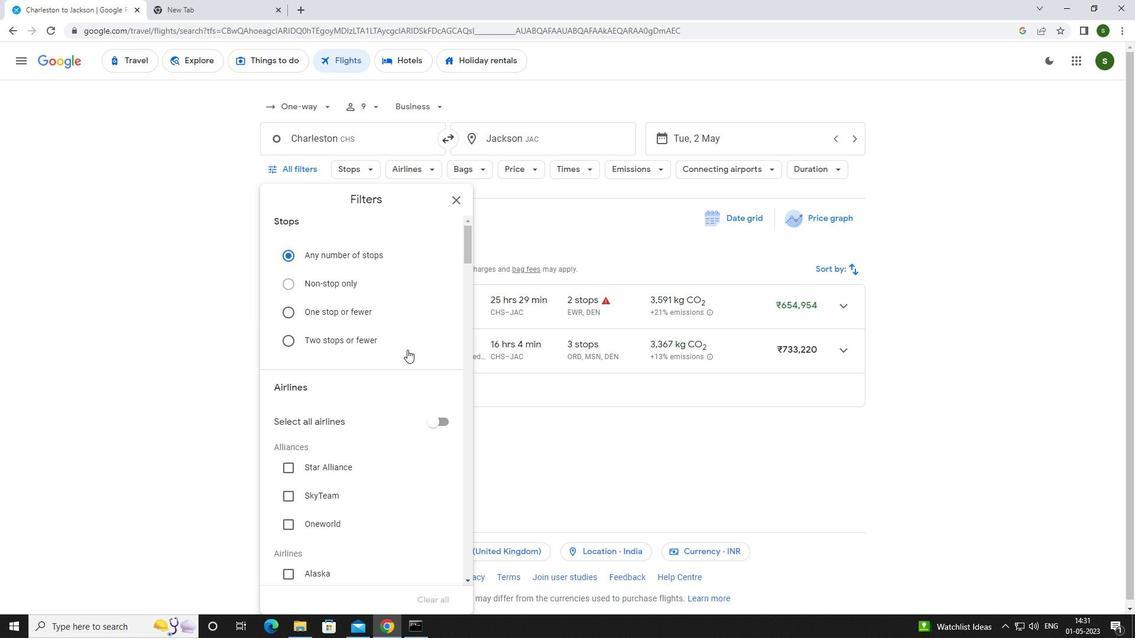 
Action: Mouse scrolled (406, 341) with delta (0, 0)
Screenshot: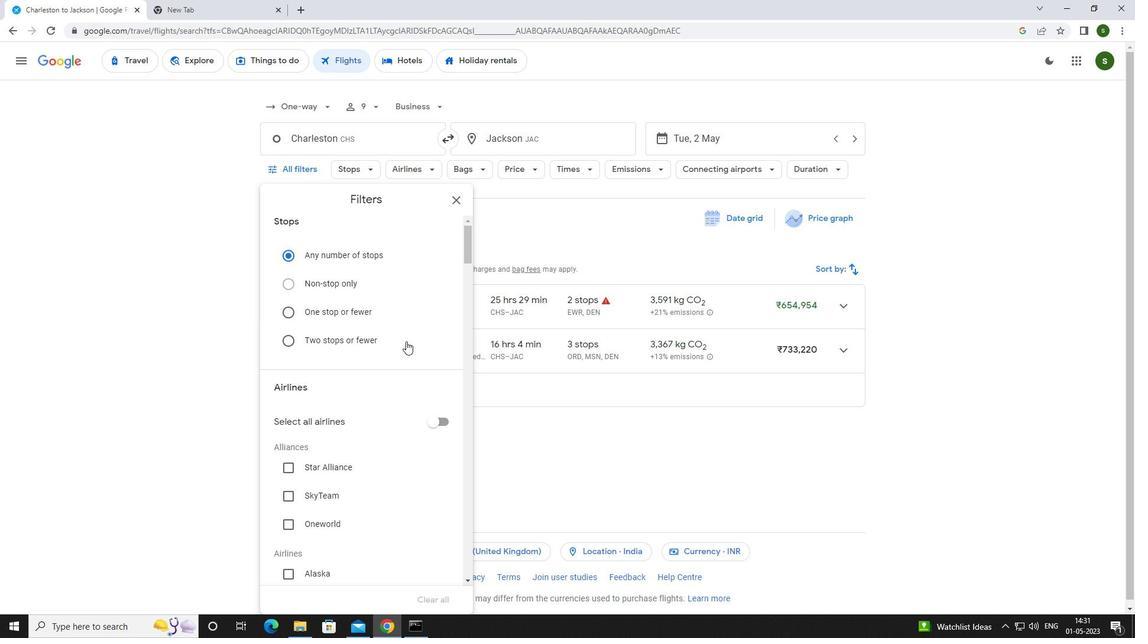 
Action: Mouse scrolled (406, 341) with delta (0, 0)
Screenshot: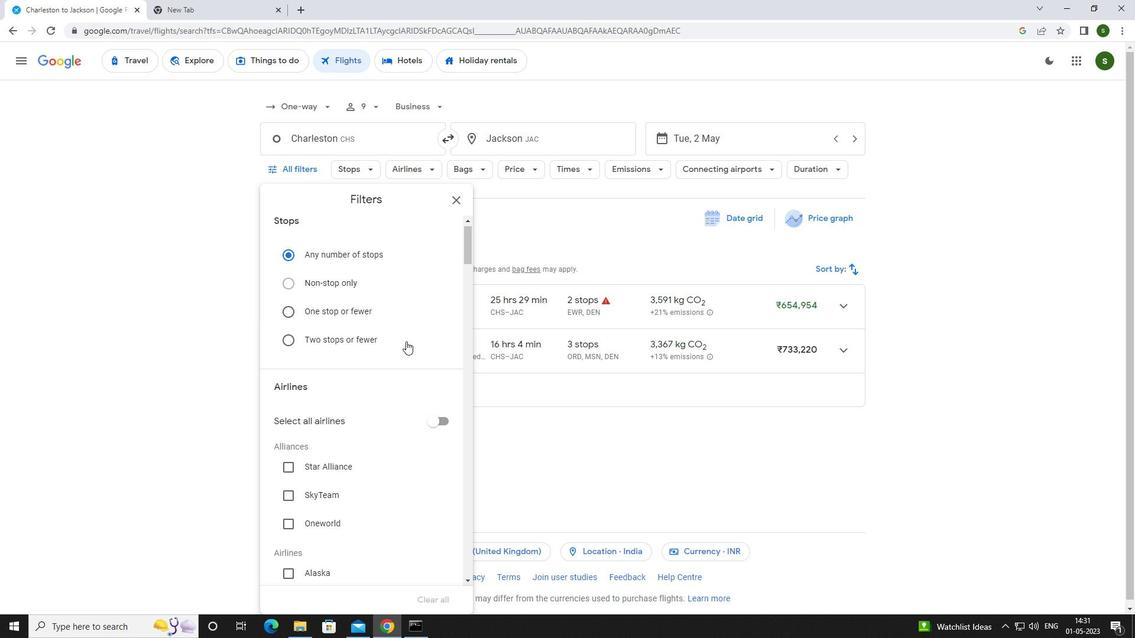 
Action: Mouse scrolled (406, 341) with delta (0, 0)
Screenshot: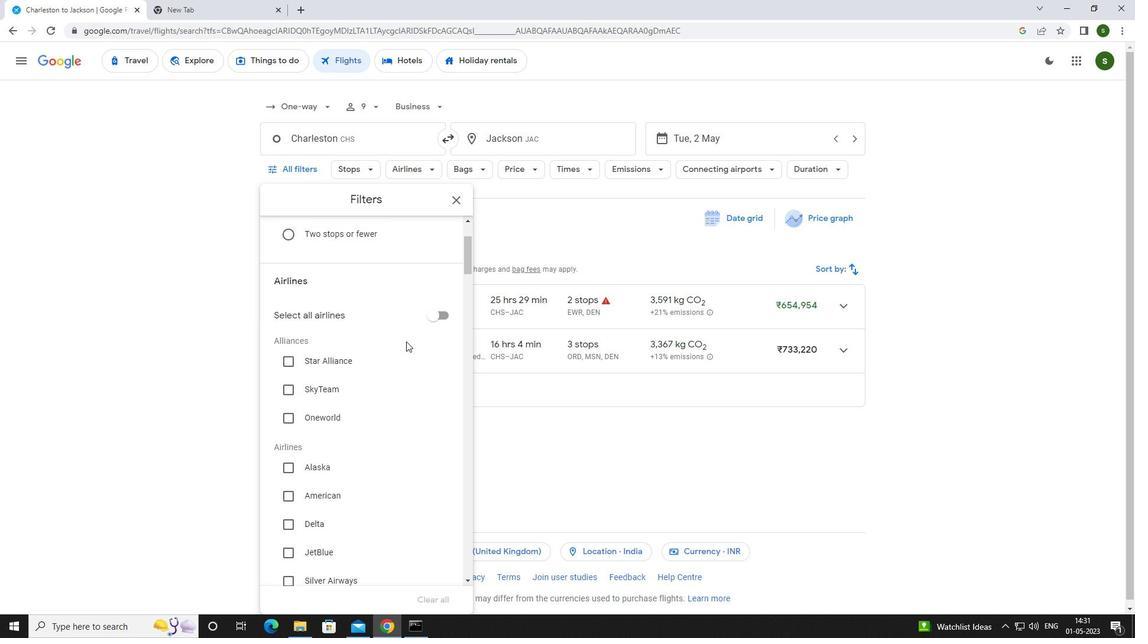 
Action: Mouse scrolled (406, 341) with delta (0, 0)
Screenshot: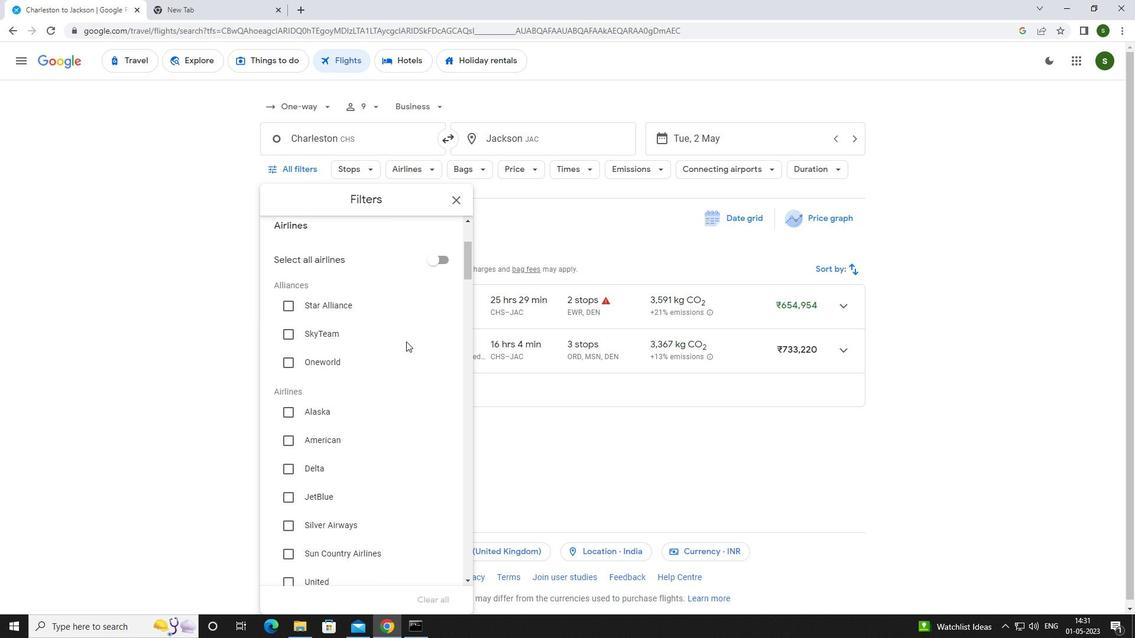 
Action: Mouse scrolled (406, 341) with delta (0, 0)
Screenshot: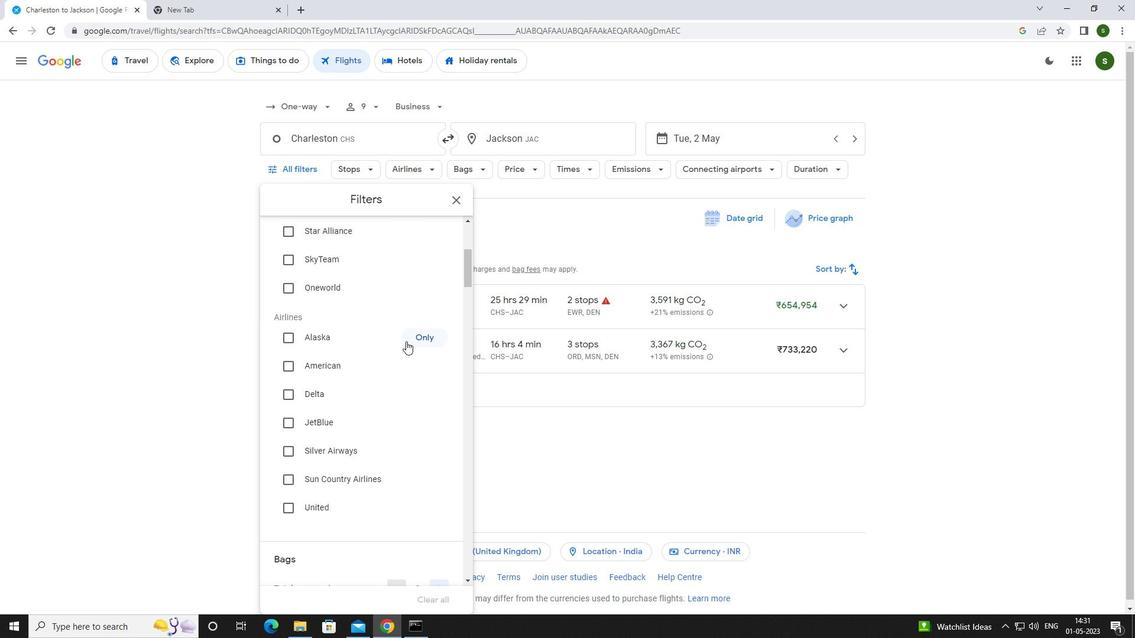 
Action: Mouse scrolled (406, 341) with delta (0, 0)
Screenshot: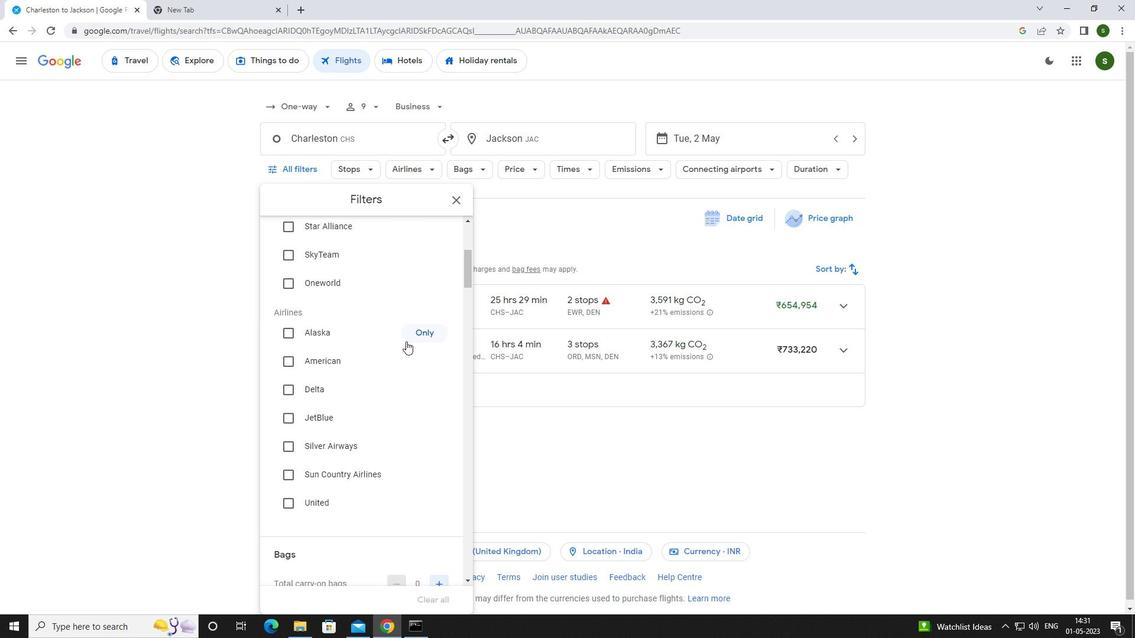
Action: Mouse scrolled (406, 341) with delta (0, 0)
Screenshot: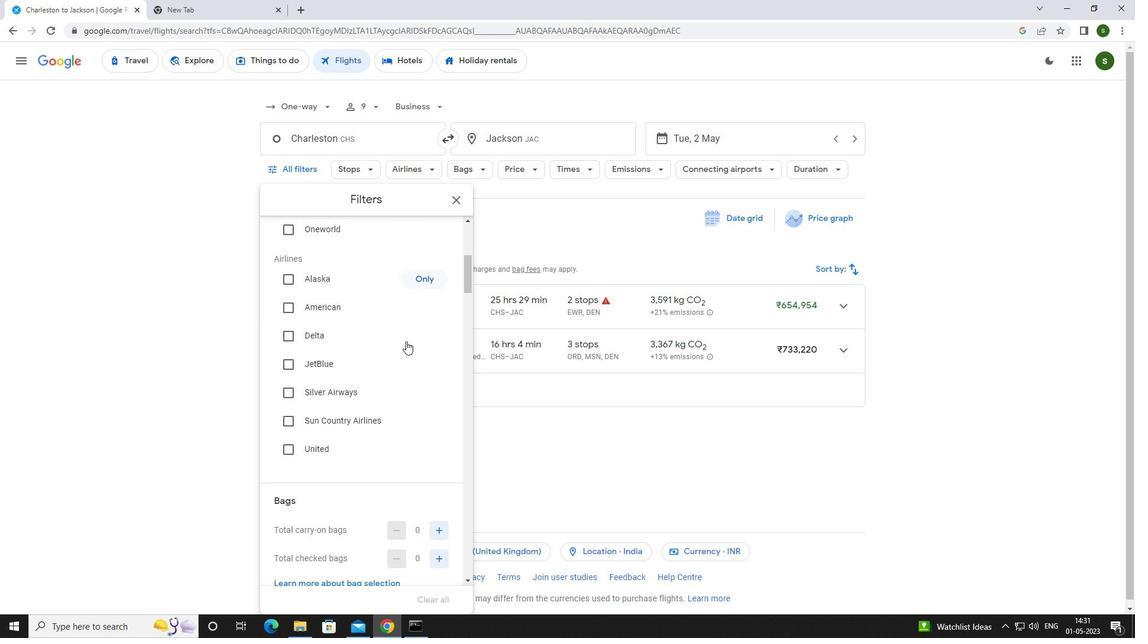 
Action: Mouse scrolled (406, 341) with delta (0, 0)
Screenshot: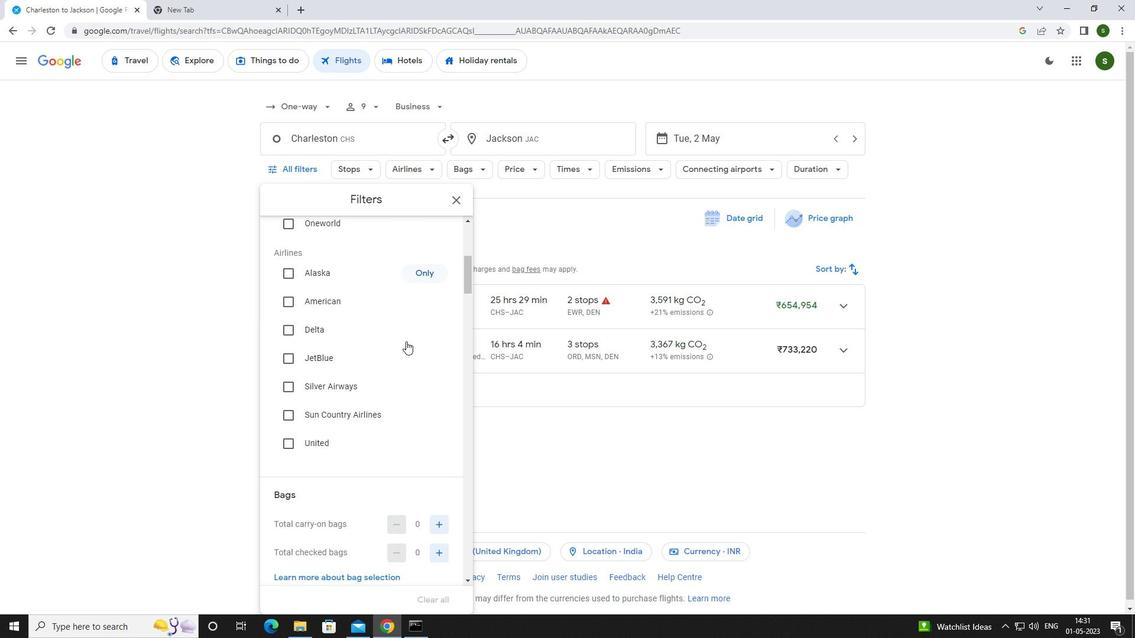 
Action: Mouse moved to (434, 350)
Screenshot: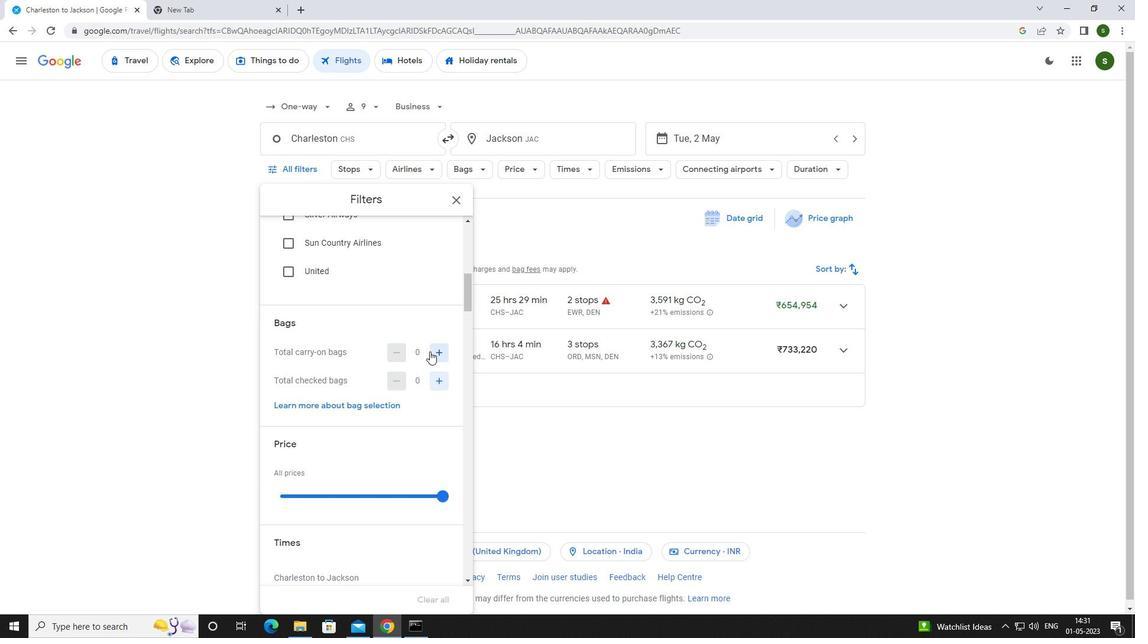 
Action: Mouse pressed left at (434, 350)
Screenshot: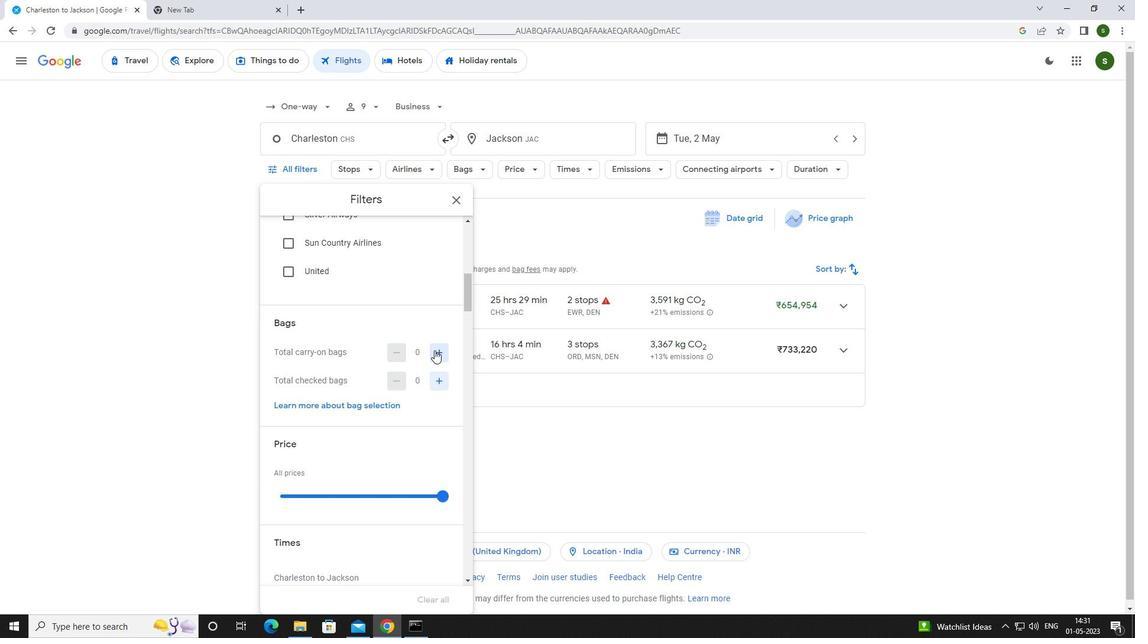 
Action: Mouse moved to (443, 498)
Screenshot: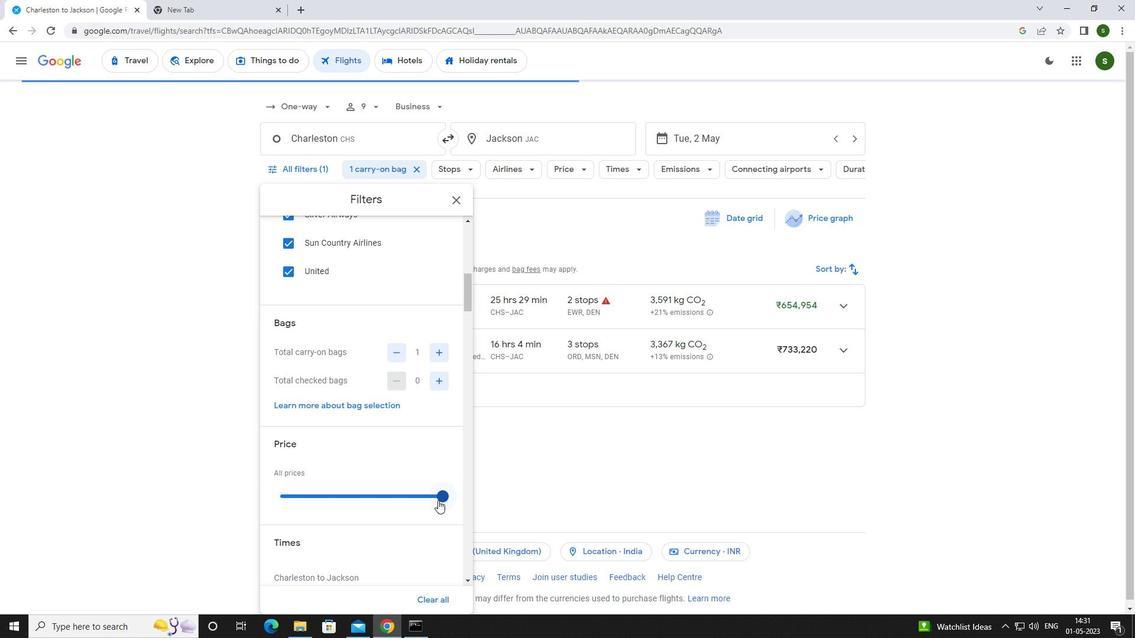 
Action: Mouse pressed left at (443, 498)
Screenshot: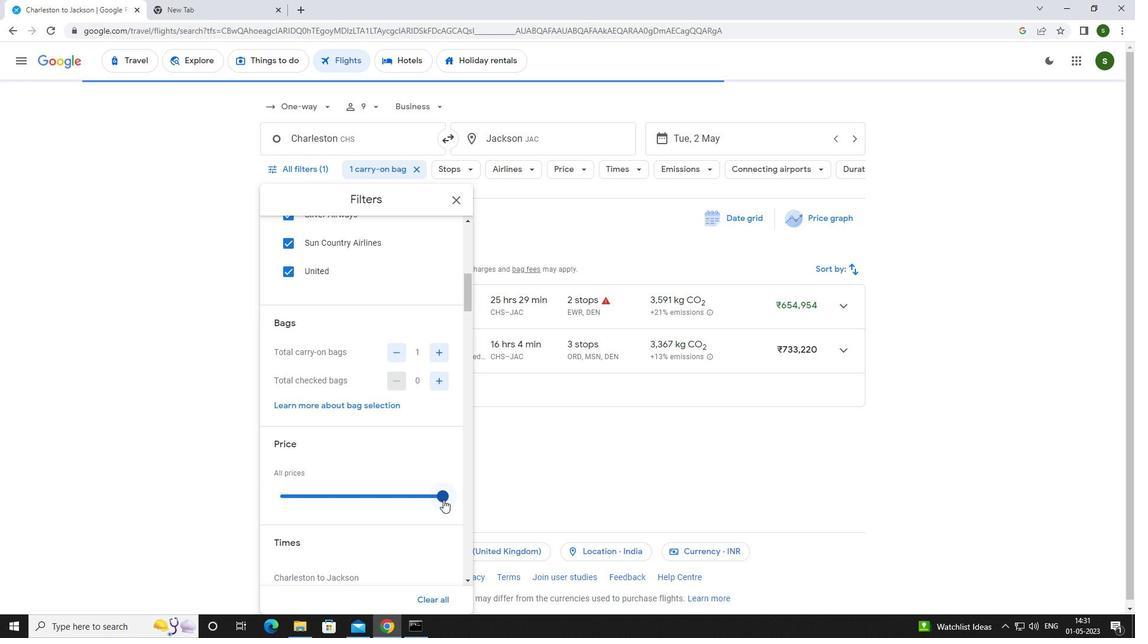 
Action: Mouse pressed left at (443, 498)
Screenshot: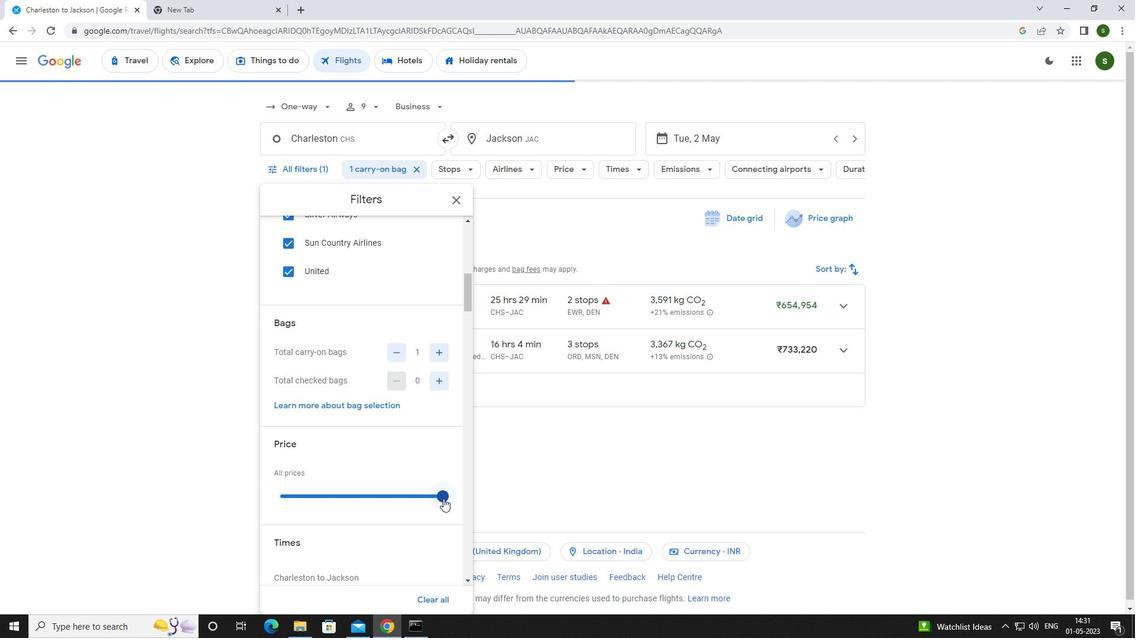 
Action: Mouse moved to (322, 468)
Screenshot: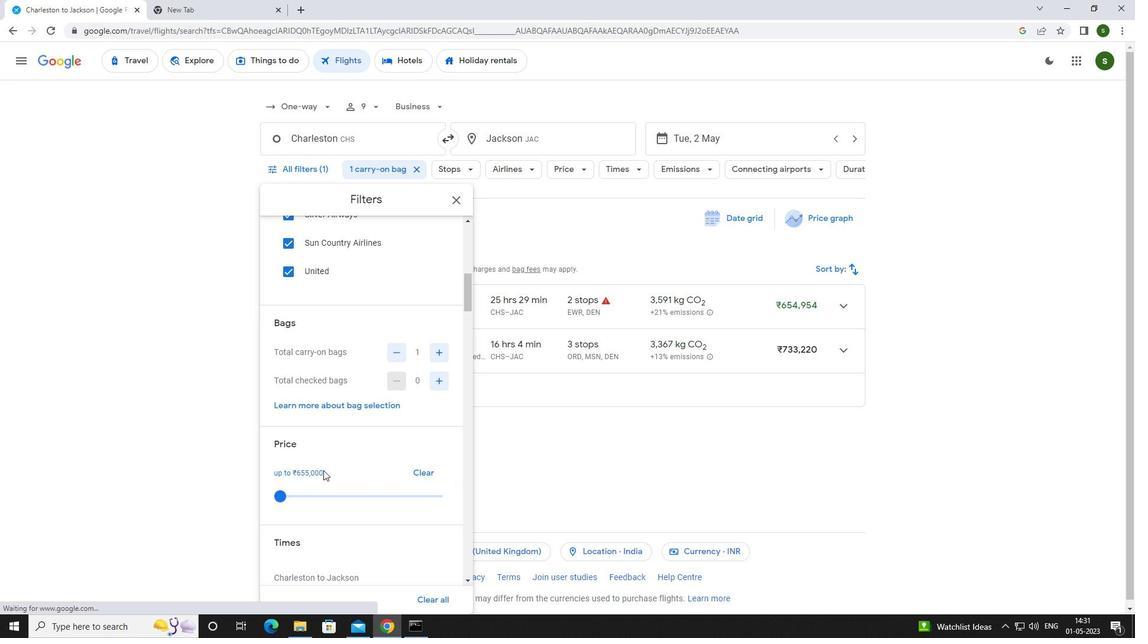 
Action: Mouse scrolled (322, 467) with delta (0, 0)
Screenshot: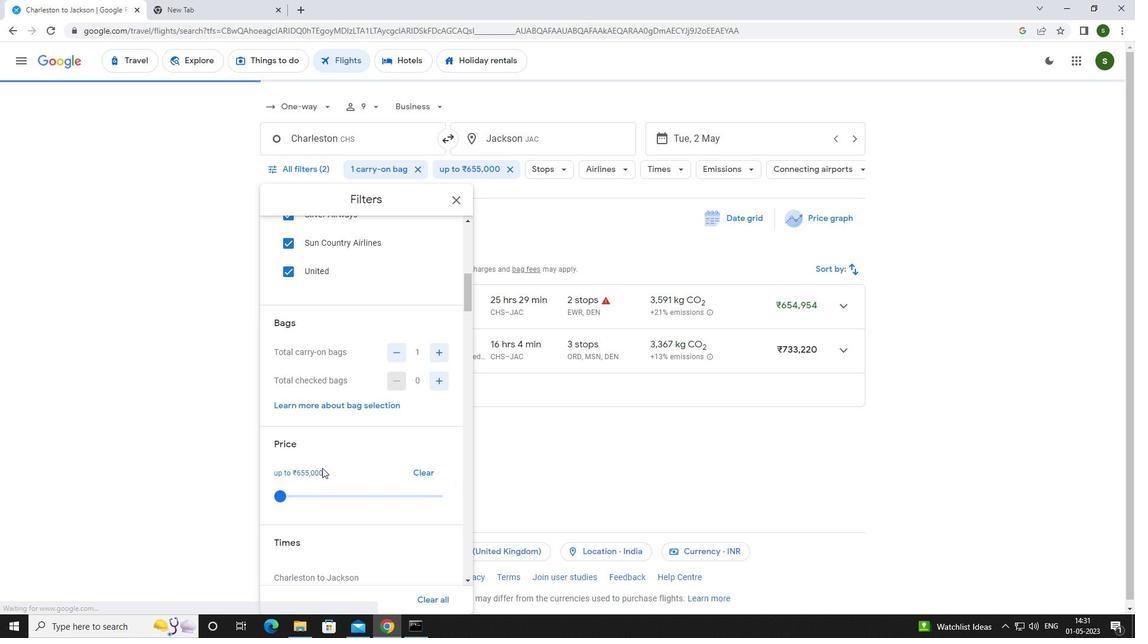
Action: Mouse moved to (322, 467)
Screenshot: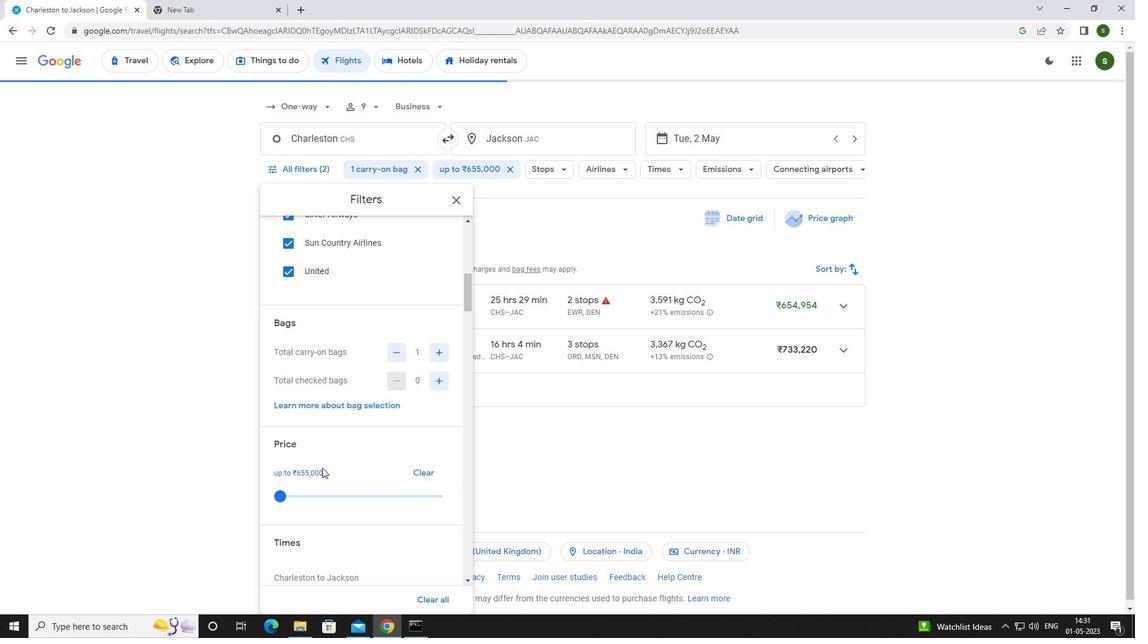 
Action: Mouse scrolled (322, 467) with delta (0, 0)
Screenshot: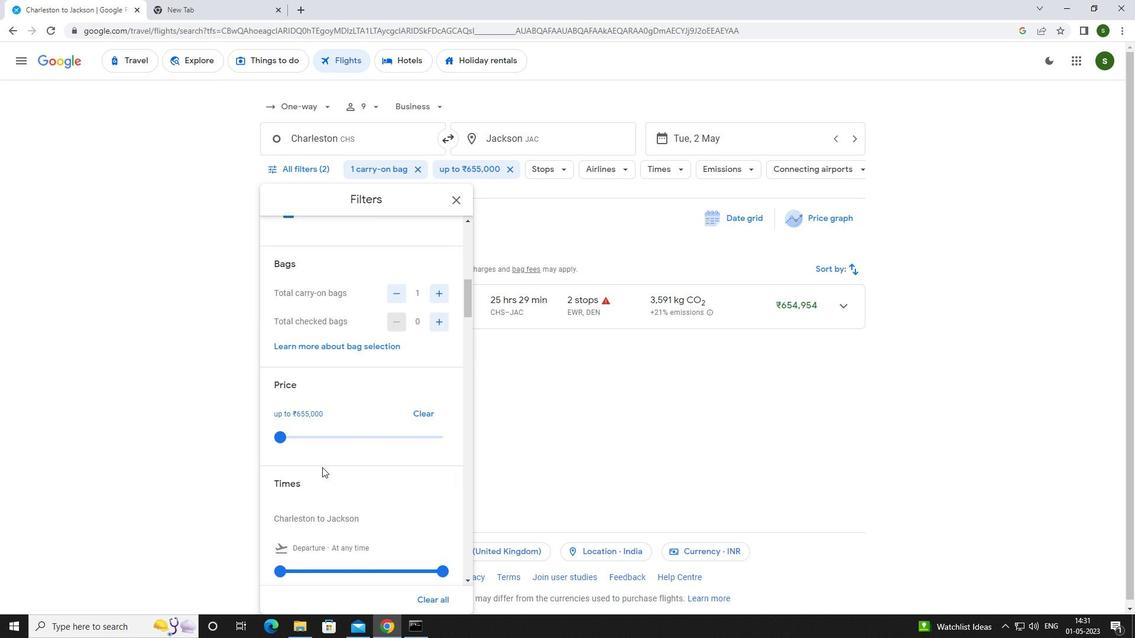 
Action: Mouse scrolled (322, 467) with delta (0, 0)
Screenshot: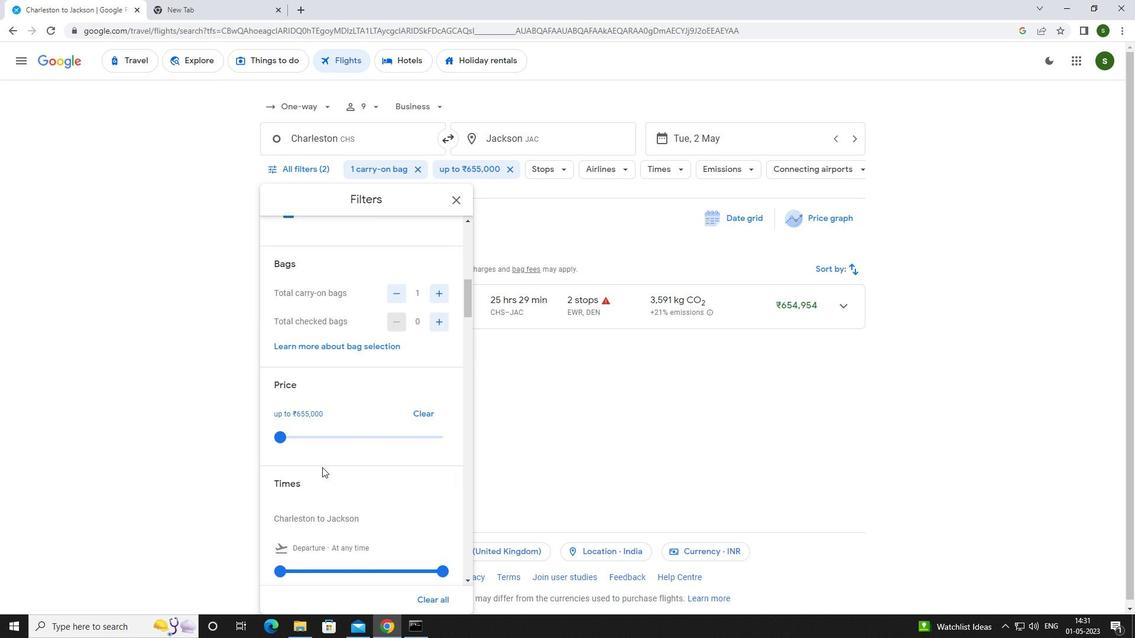 
Action: Mouse moved to (280, 457)
Screenshot: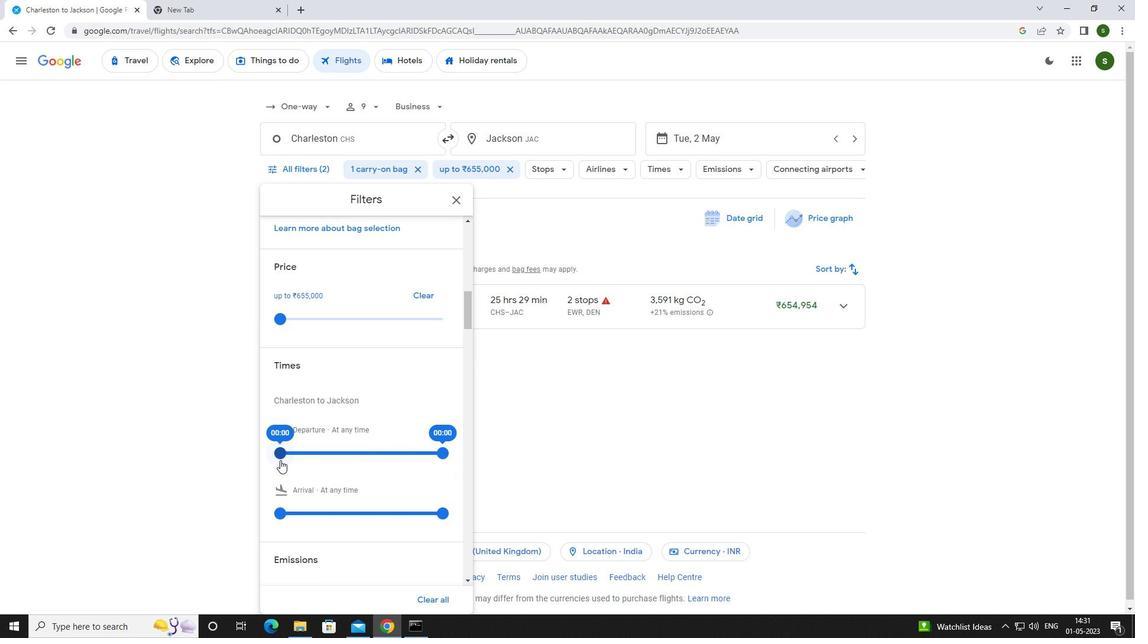 
Action: Mouse pressed left at (280, 457)
Screenshot: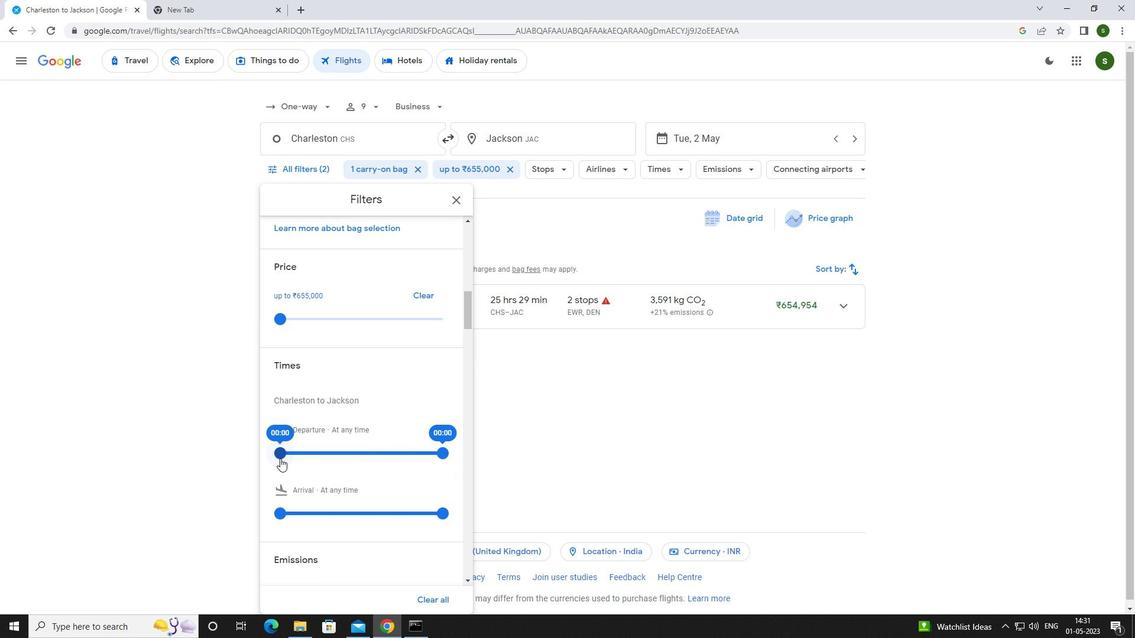 
Action: Mouse moved to (630, 419)
Screenshot: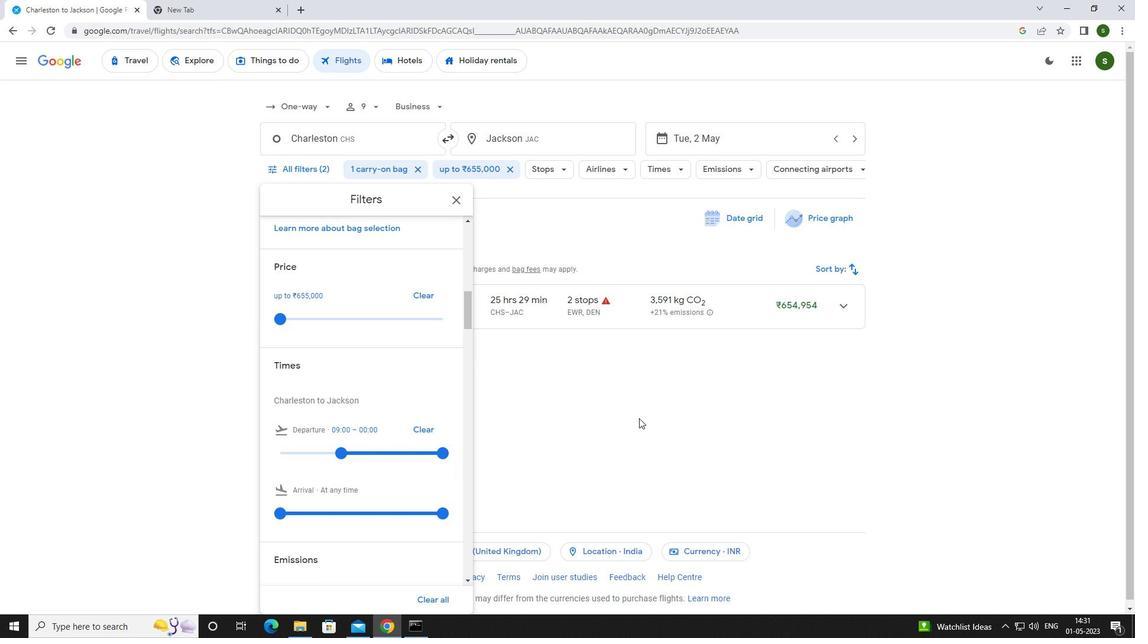 
Action: Mouse pressed left at (630, 419)
Screenshot: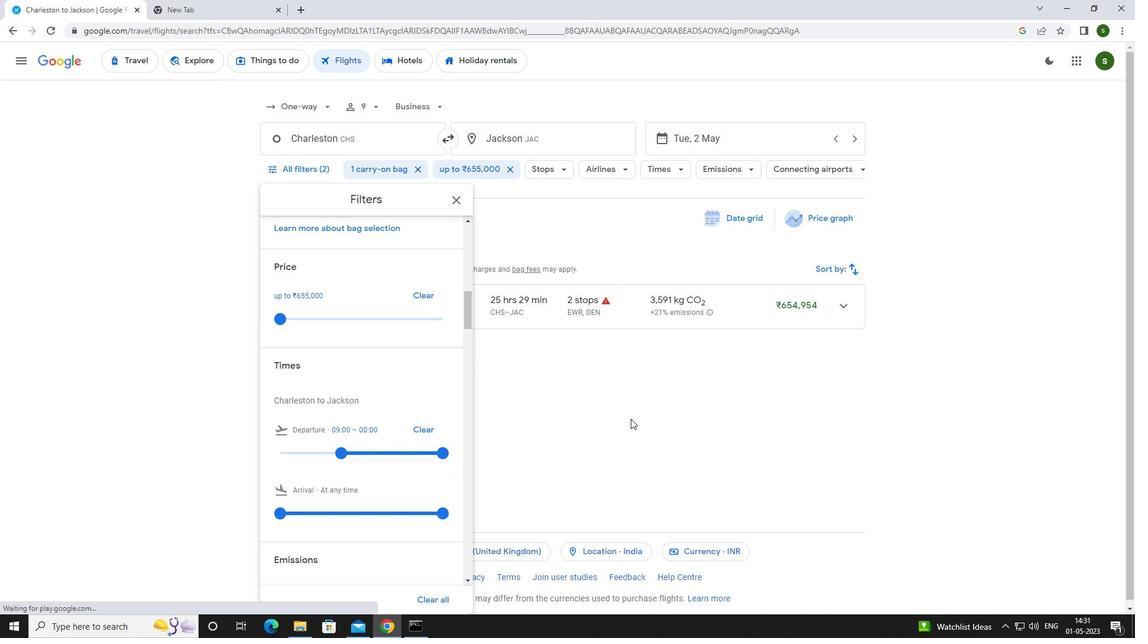 
